 Task: Look for space in Jaciara, Brazil from 9th July, 2023 to 16th July, 2023 for 2 adults, 1 child in price range Rs.8000 to Rs.16000. Place can be entire place with 2 bedrooms having 2 beds and 1 bathroom. Property type can be house, flat, guest house. Booking option can be shelf check-in. Required host language is Spanish.
Action: Key pressed j<Key.caps_lock>aciara,<Key.space><Key.caps_lock>b<Key.caps_lock>razil<Key.enter>
Screenshot: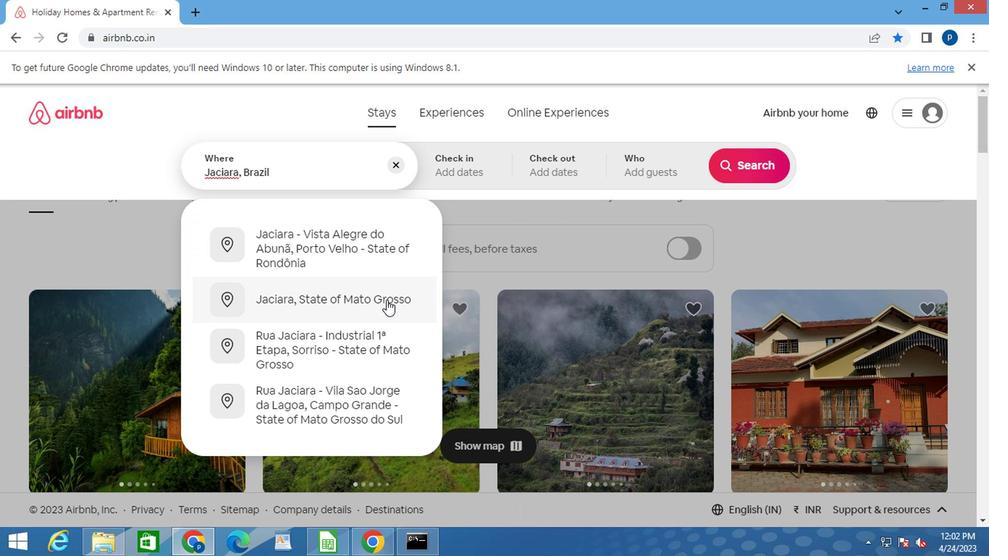 
Action: Mouse moved to (735, 277)
Screenshot: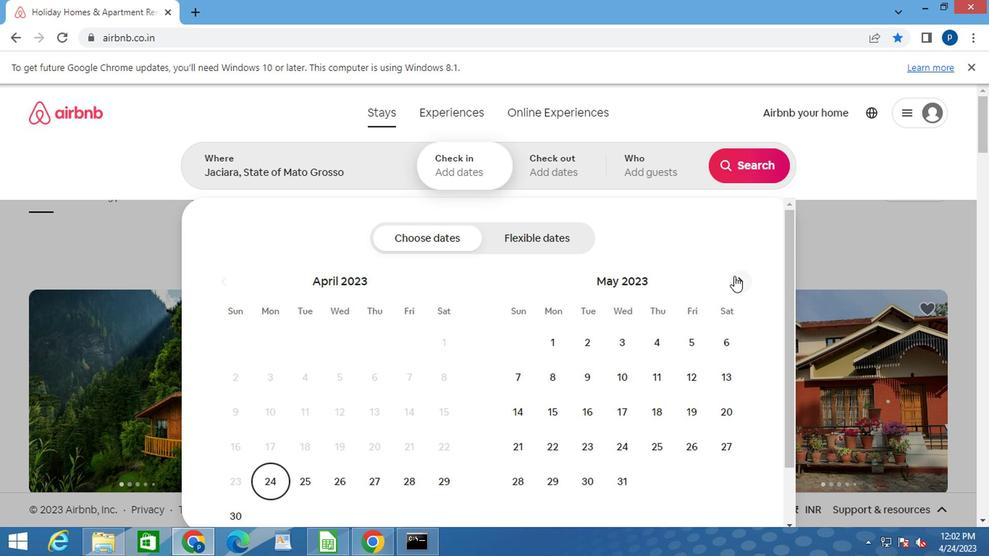 
Action: Mouse pressed left at (735, 277)
Screenshot: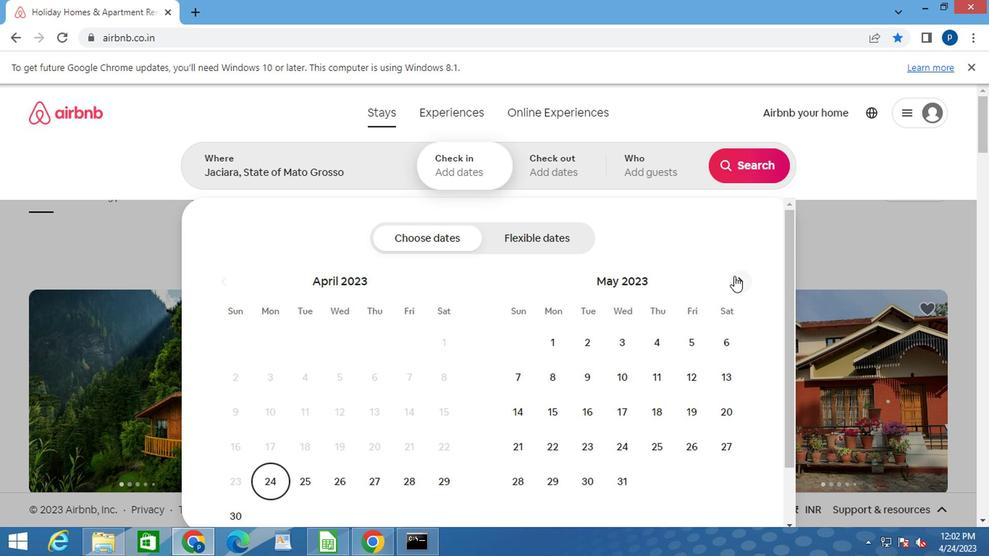 
Action: Mouse pressed left at (735, 277)
Screenshot: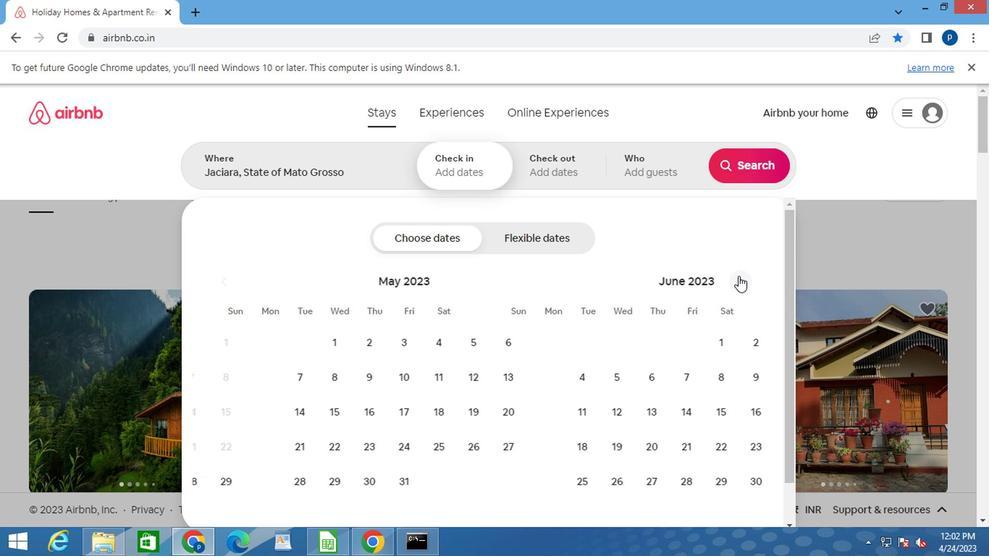 
Action: Mouse moved to (512, 411)
Screenshot: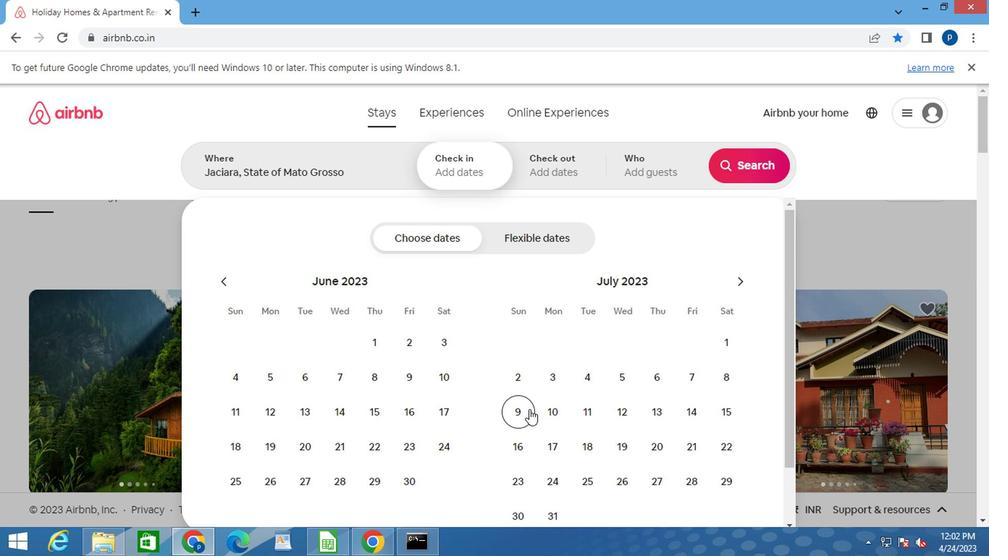 
Action: Mouse pressed left at (512, 411)
Screenshot: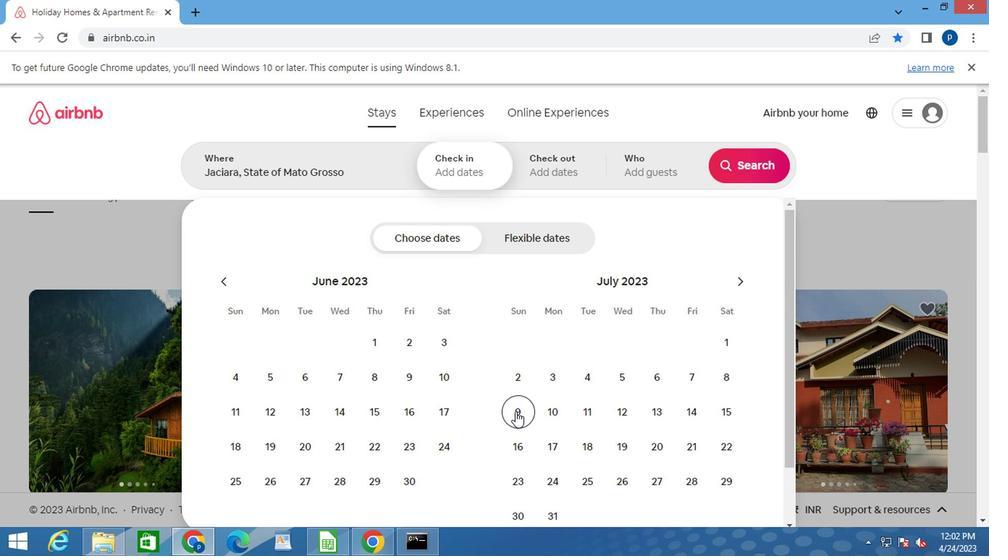 
Action: Mouse moved to (521, 446)
Screenshot: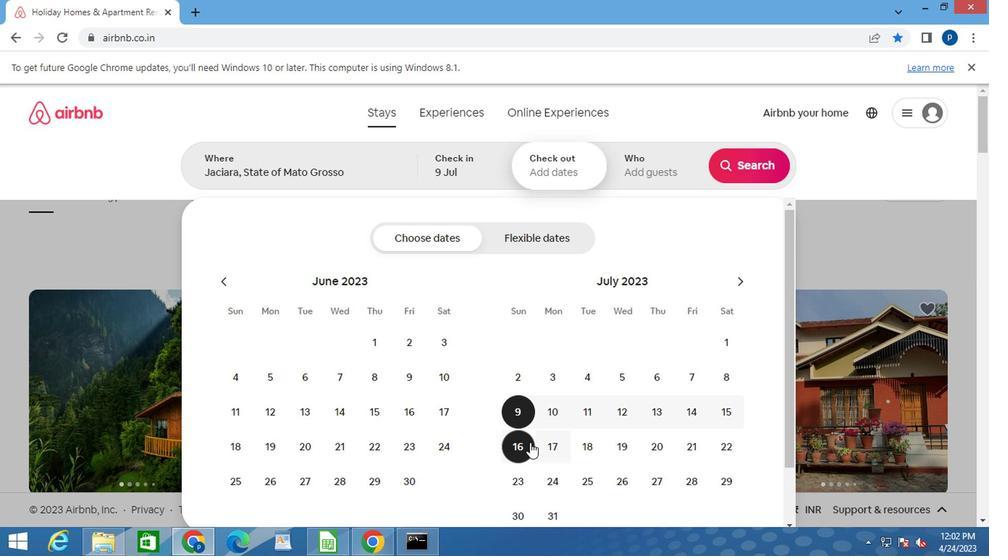 
Action: Mouse pressed left at (521, 446)
Screenshot: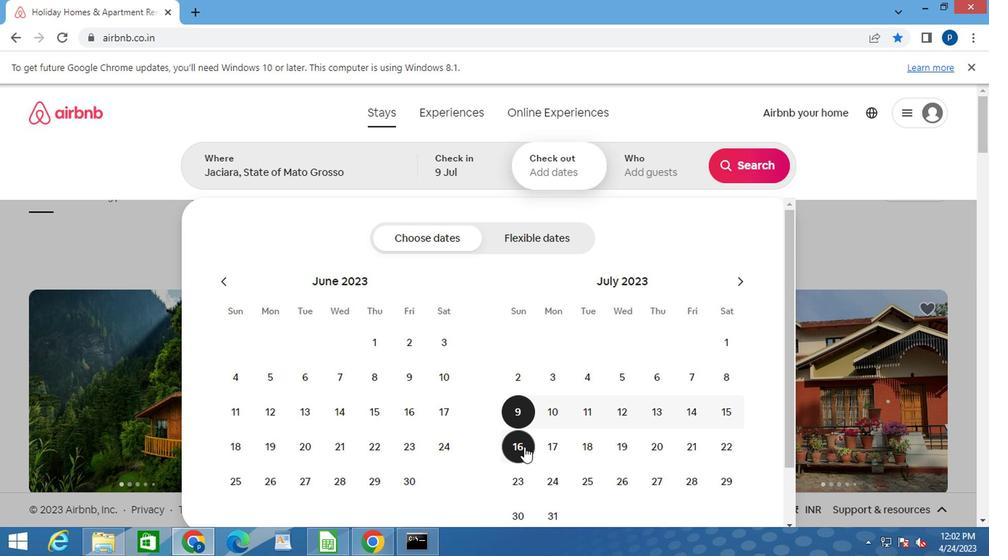 
Action: Mouse moved to (643, 168)
Screenshot: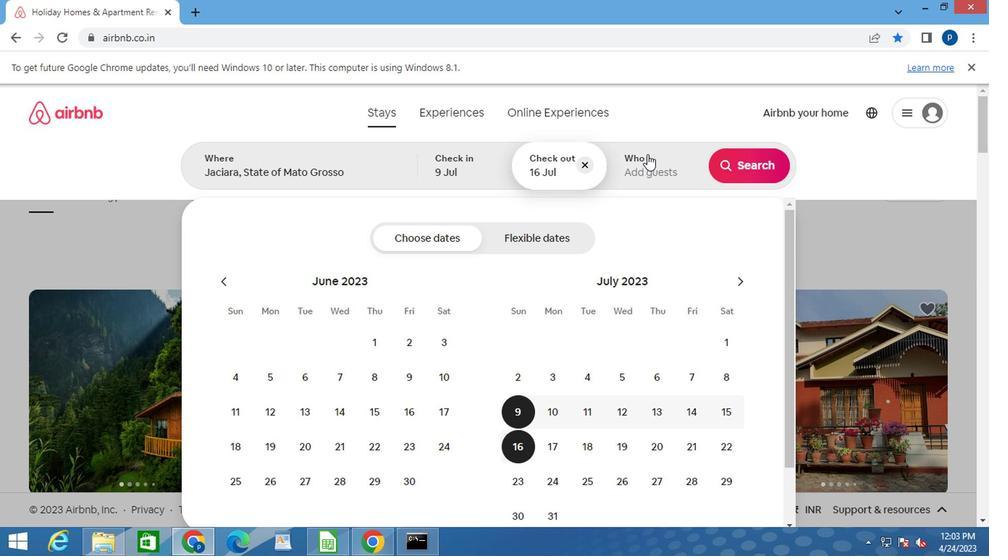 
Action: Mouse pressed left at (643, 168)
Screenshot: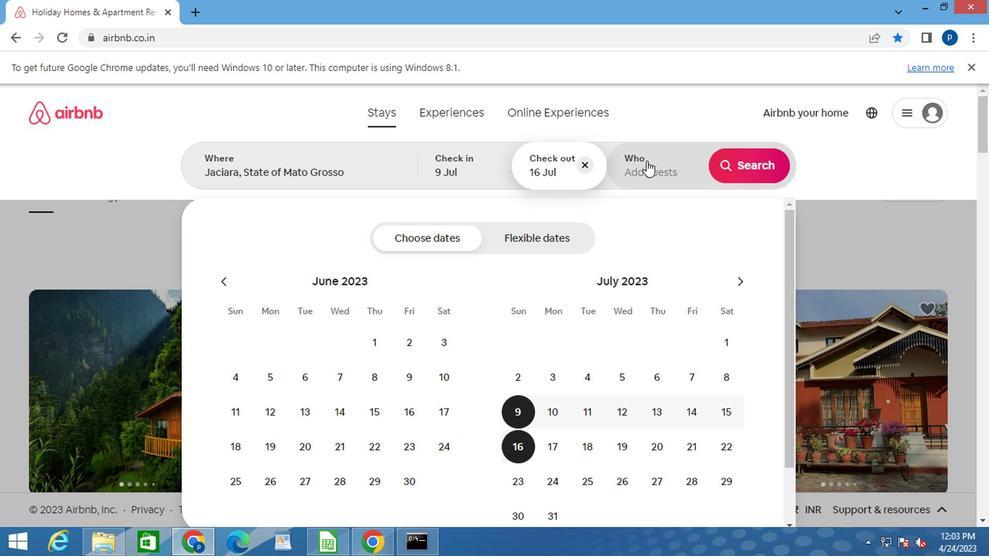
Action: Mouse moved to (753, 245)
Screenshot: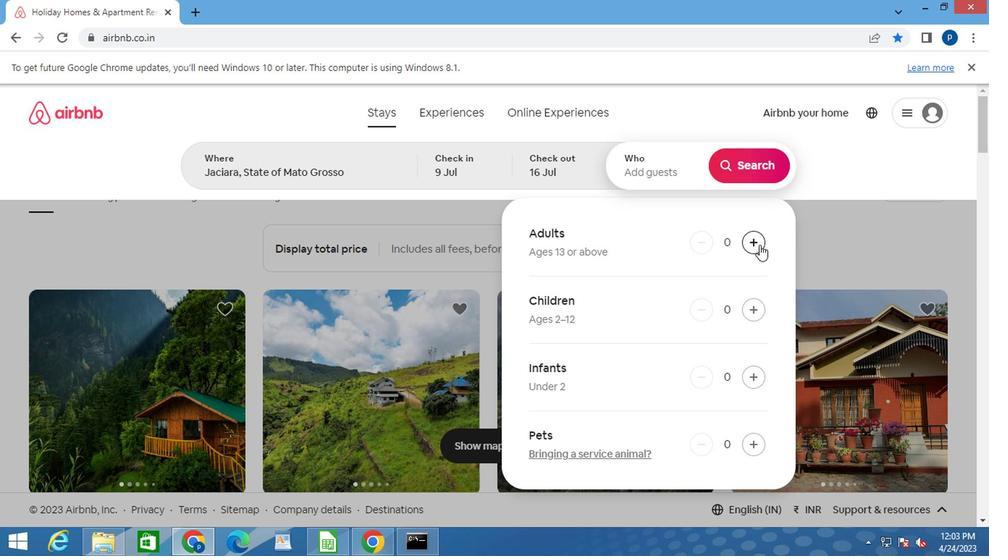 
Action: Mouse pressed left at (753, 245)
Screenshot: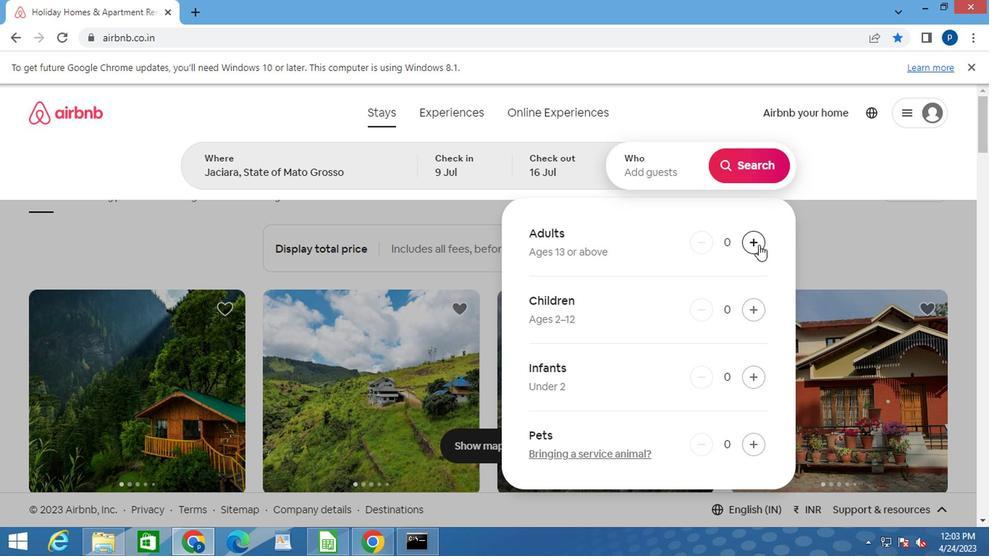
Action: Mouse pressed left at (753, 245)
Screenshot: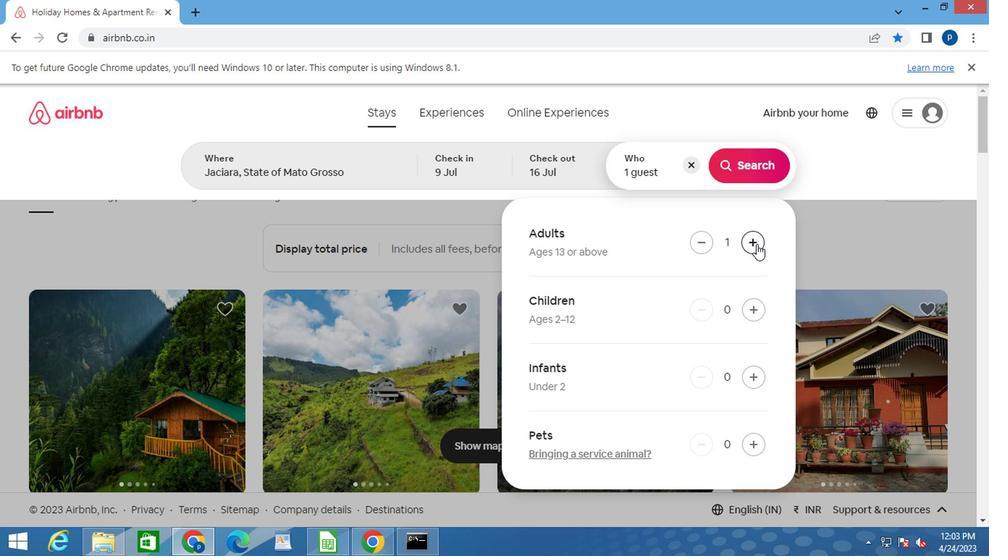 
Action: Mouse moved to (745, 308)
Screenshot: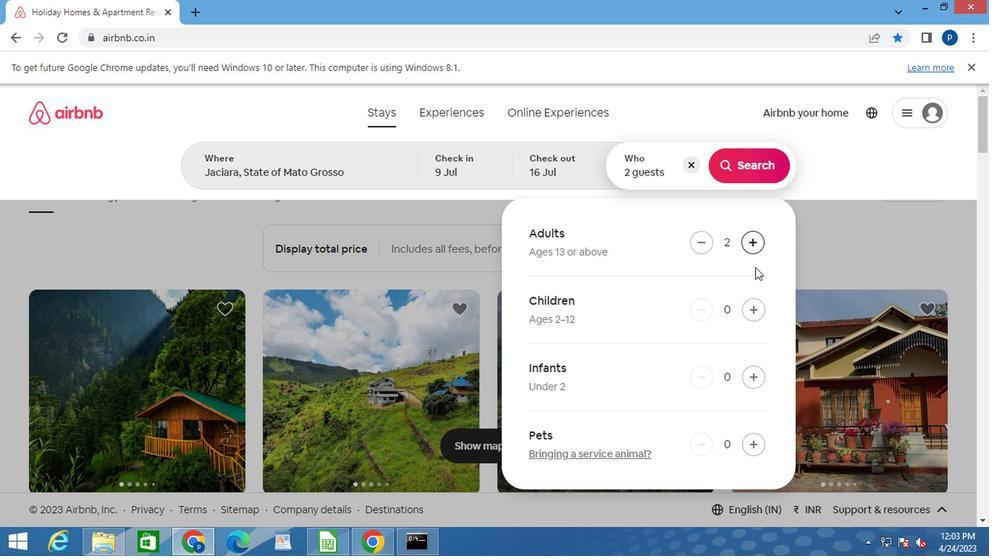
Action: Mouse pressed left at (745, 308)
Screenshot: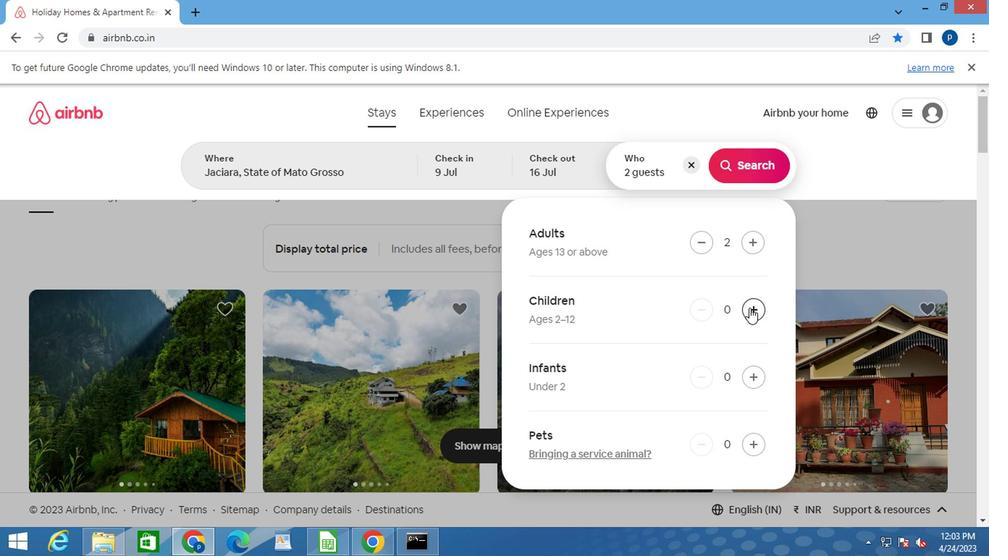 
Action: Mouse moved to (754, 164)
Screenshot: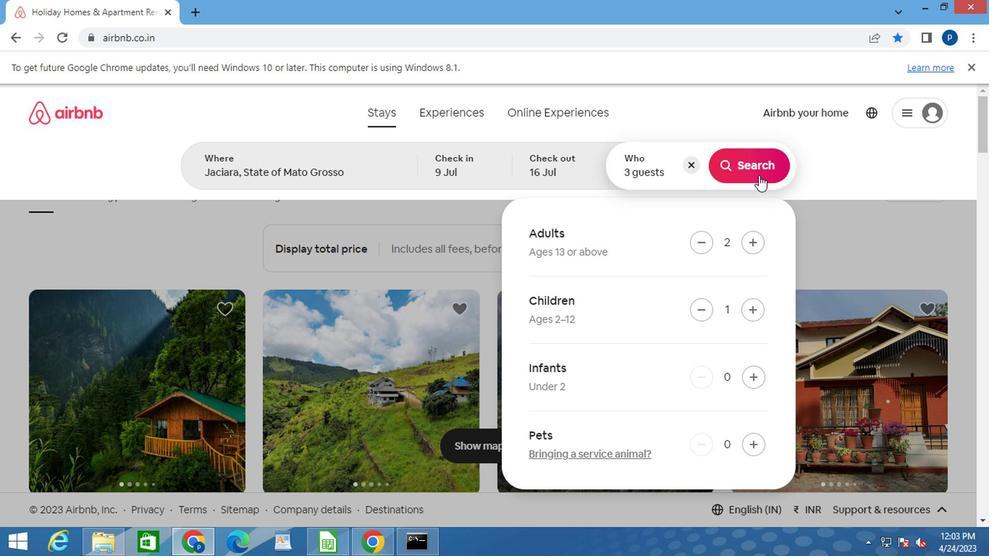 
Action: Mouse pressed left at (754, 164)
Screenshot: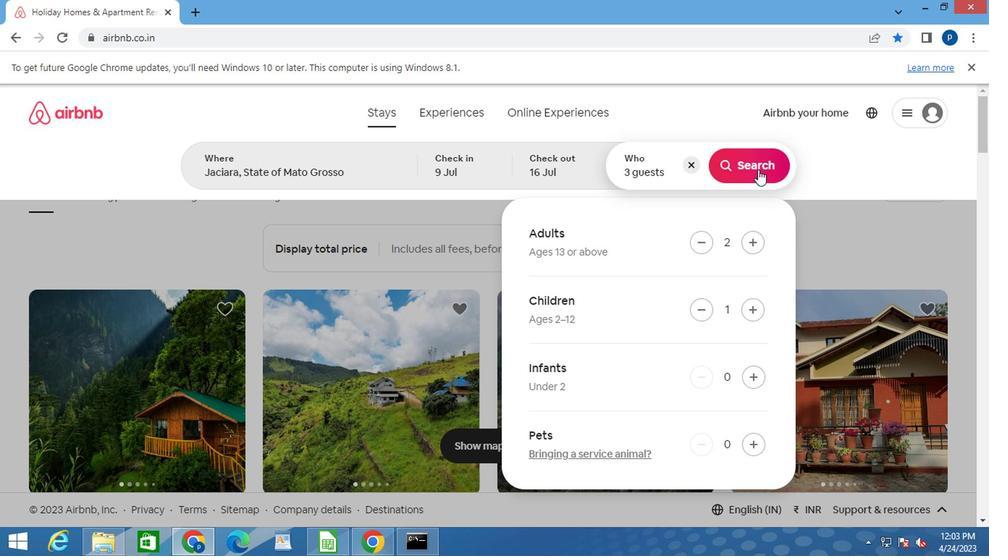 
Action: Mouse moved to (902, 178)
Screenshot: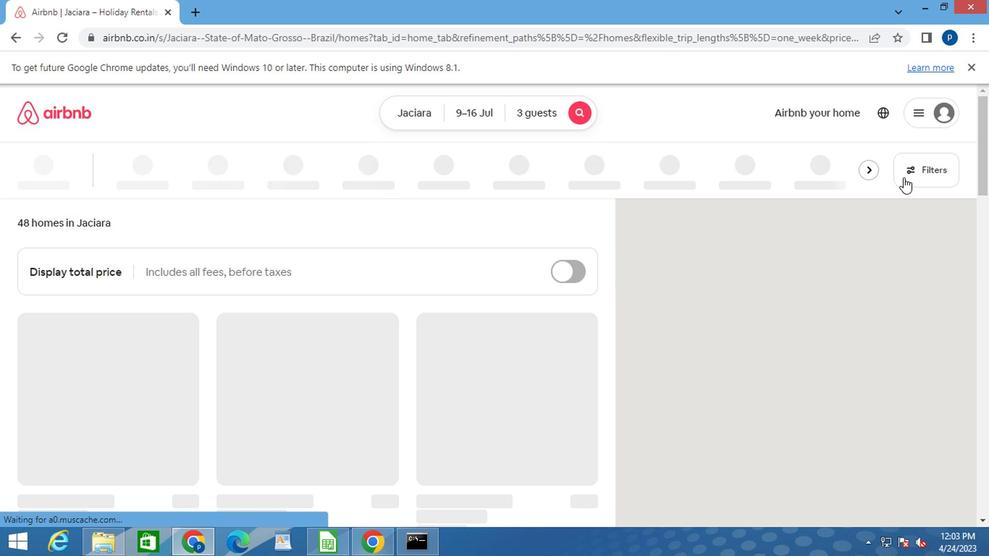 
Action: Mouse pressed left at (902, 178)
Screenshot: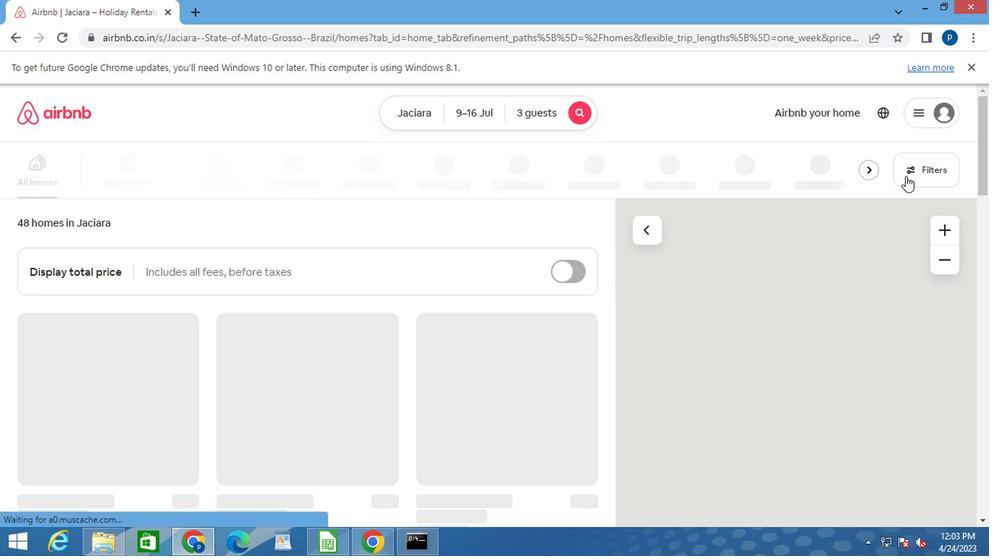 
Action: Mouse moved to (309, 360)
Screenshot: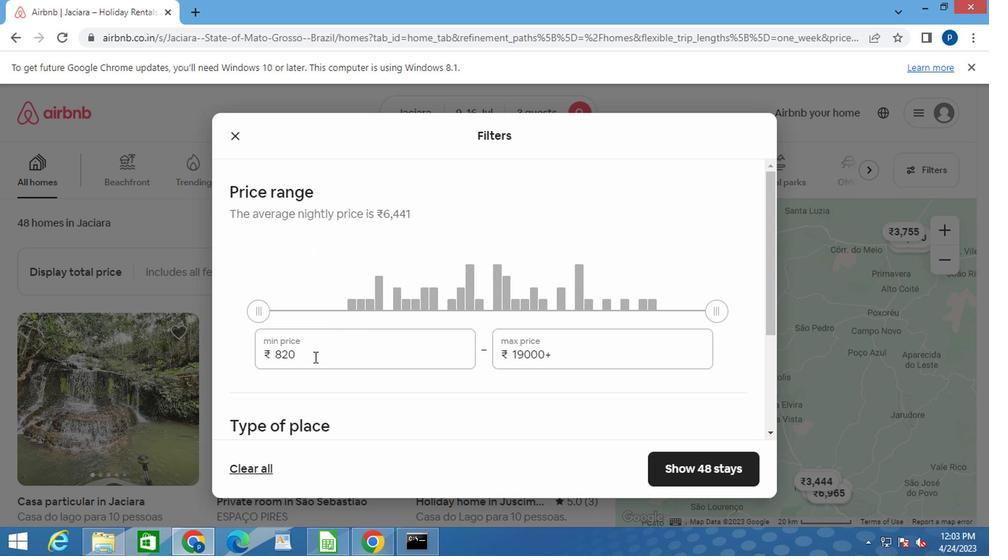 
Action: Mouse pressed left at (309, 360)
Screenshot: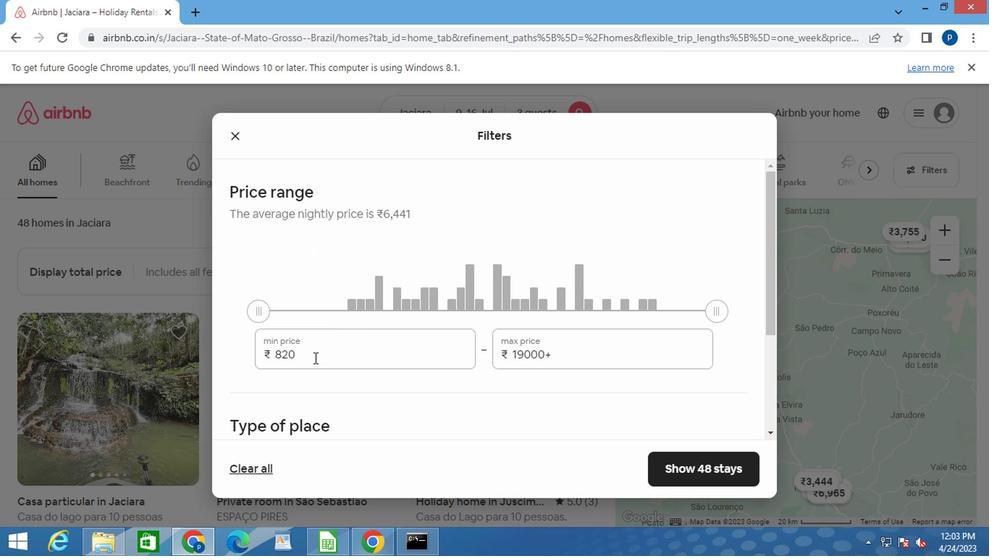 
Action: Mouse pressed left at (309, 360)
Screenshot: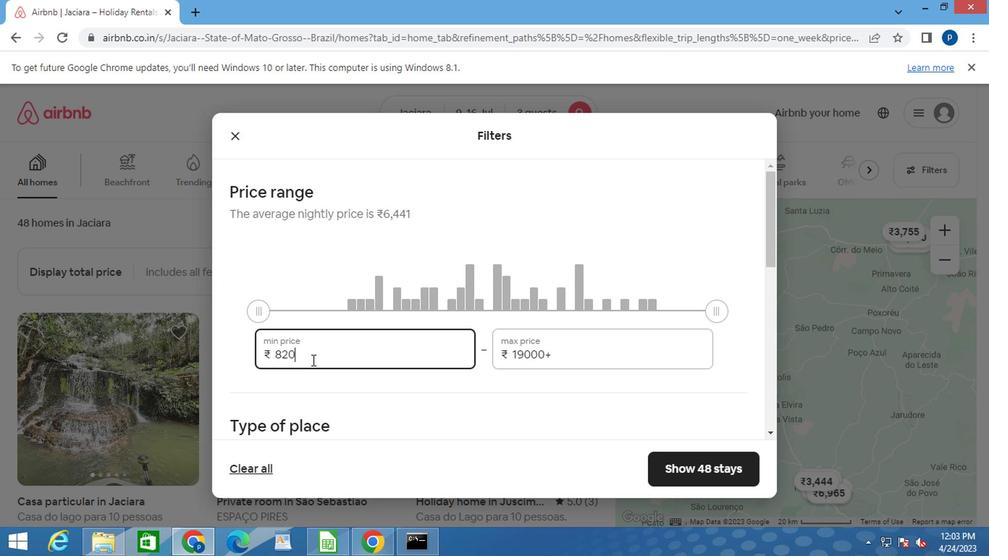 
Action: Key pressed 8000<Key.tab>16000
Screenshot: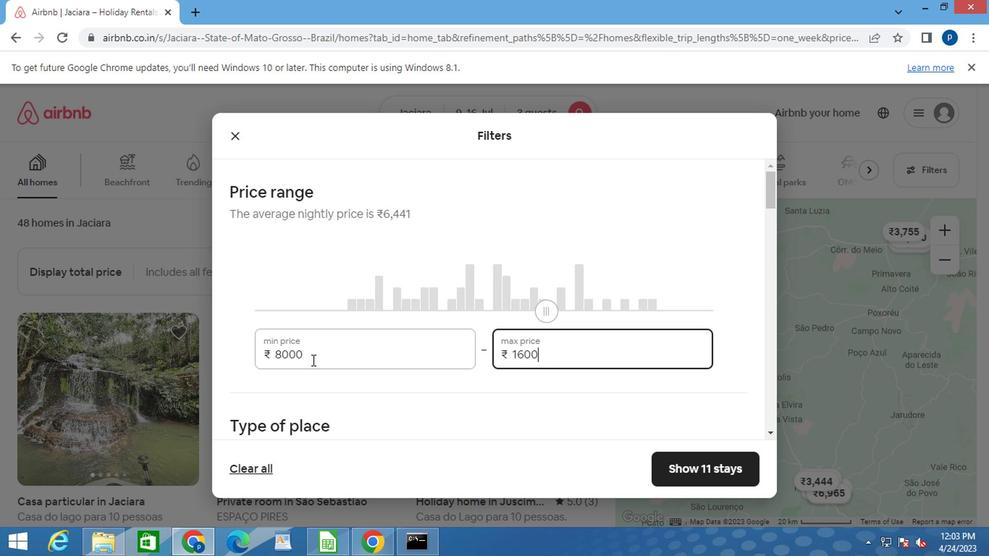 
Action: Mouse moved to (365, 404)
Screenshot: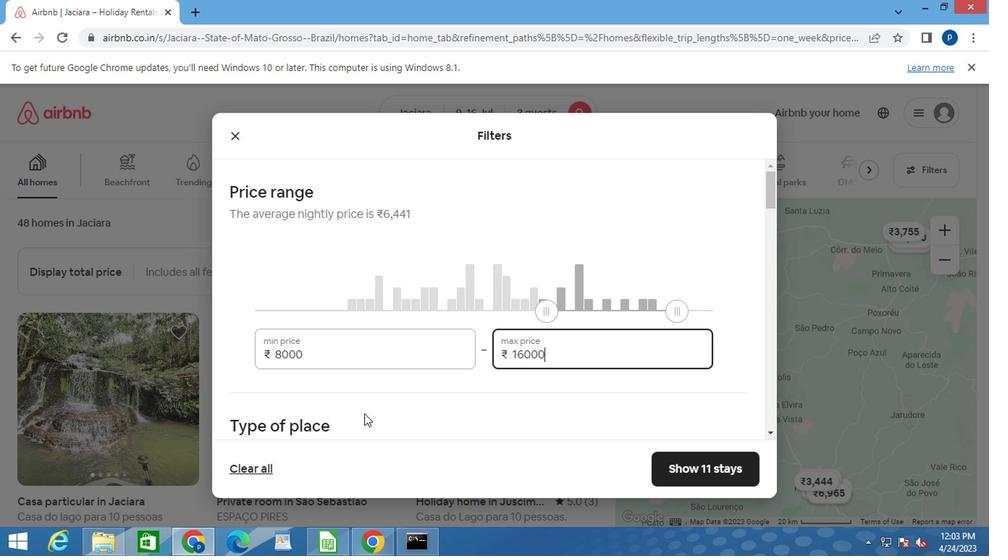 
Action: Mouse scrolled (365, 403) with delta (0, -1)
Screenshot: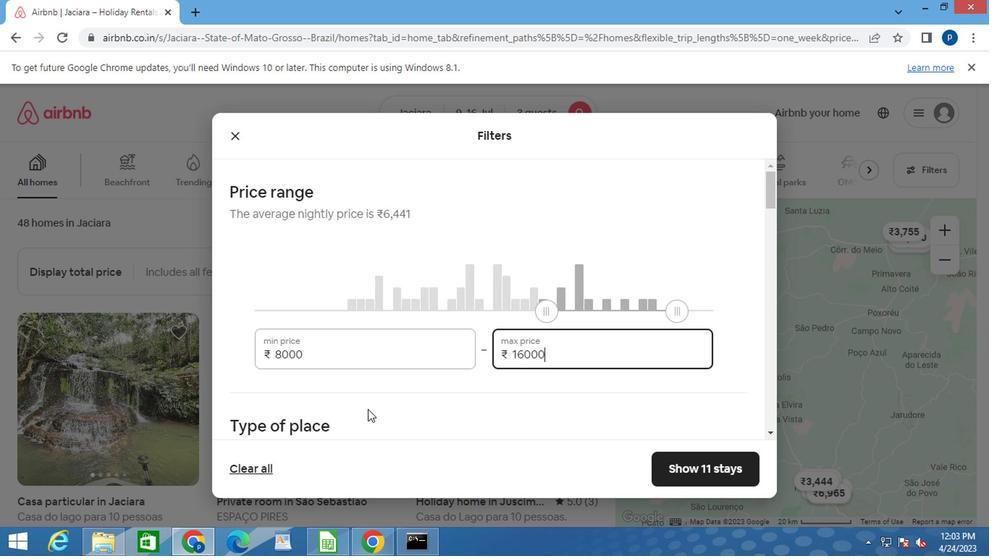 
Action: Mouse moved to (364, 402)
Screenshot: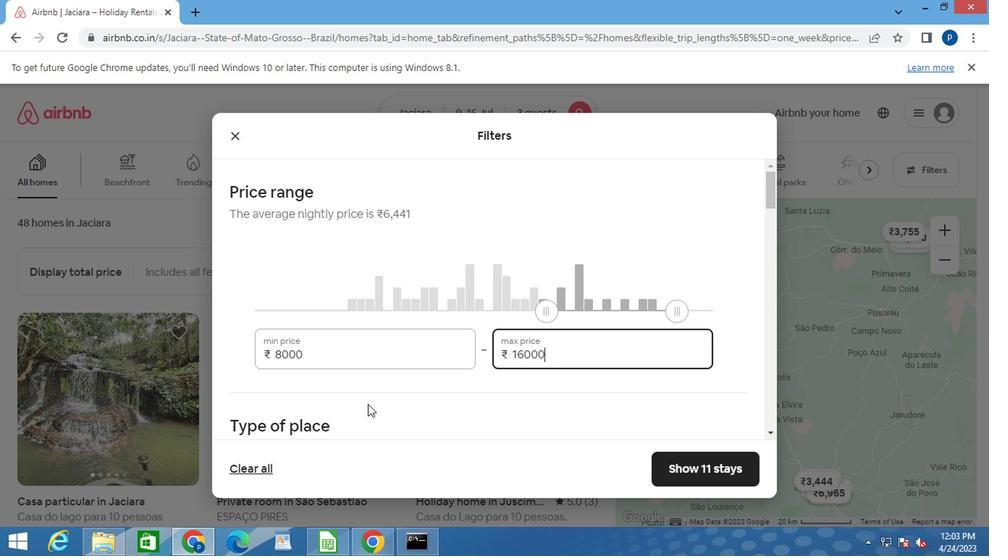 
Action: Mouse scrolled (364, 401) with delta (0, -1)
Screenshot: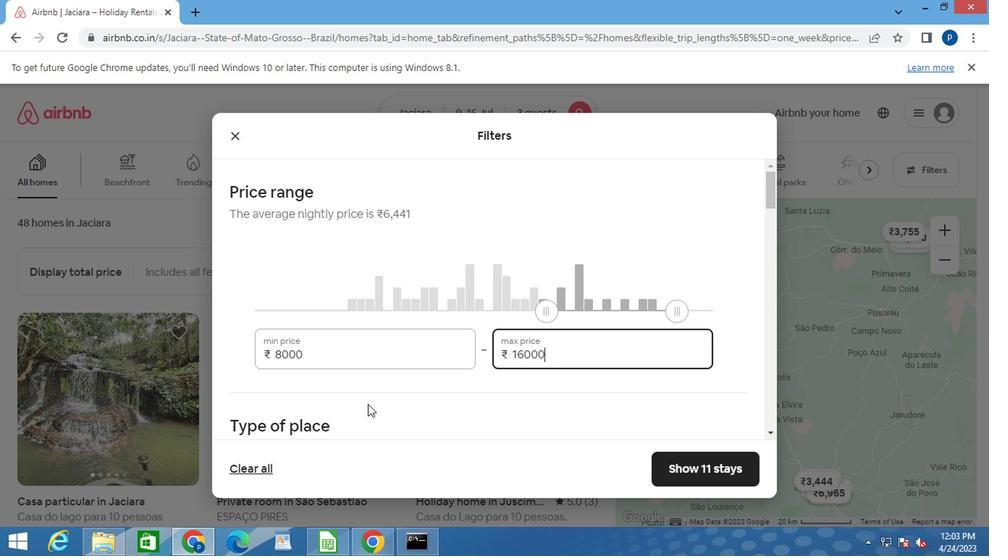 
Action: Mouse moved to (363, 401)
Screenshot: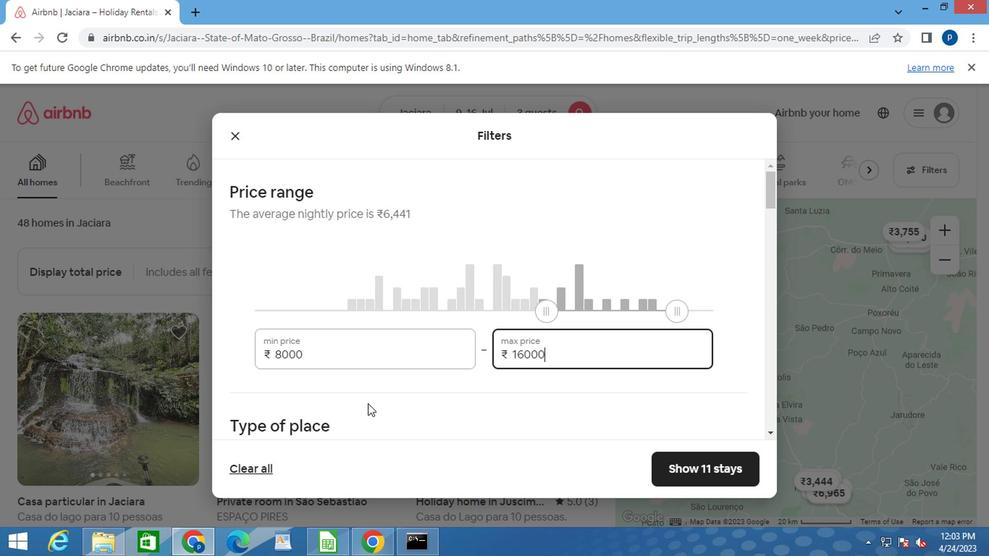 
Action: Mouse scrolled (363, 401) with delta (0, 0)
Screenshot: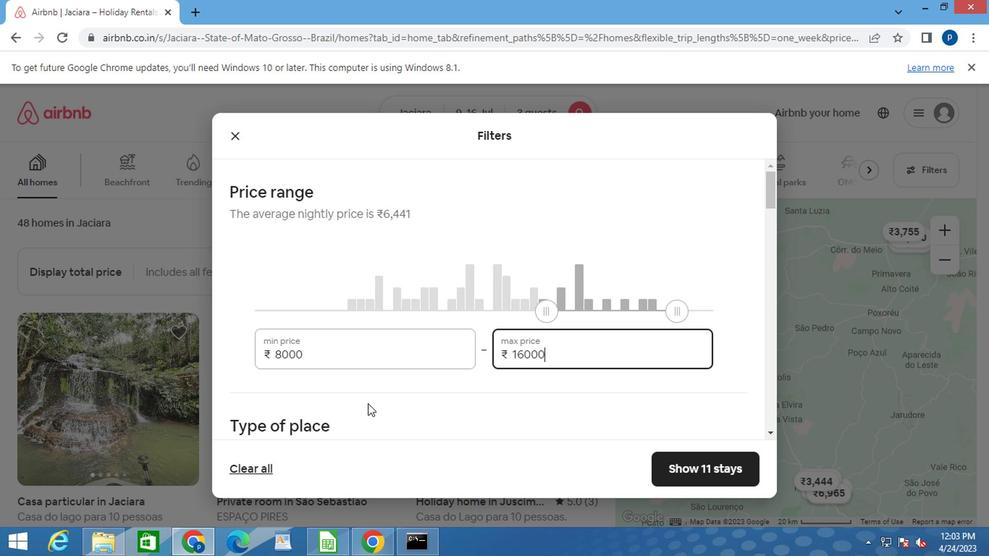 
Action: Mouse moved to (362, 401)
Screenshot: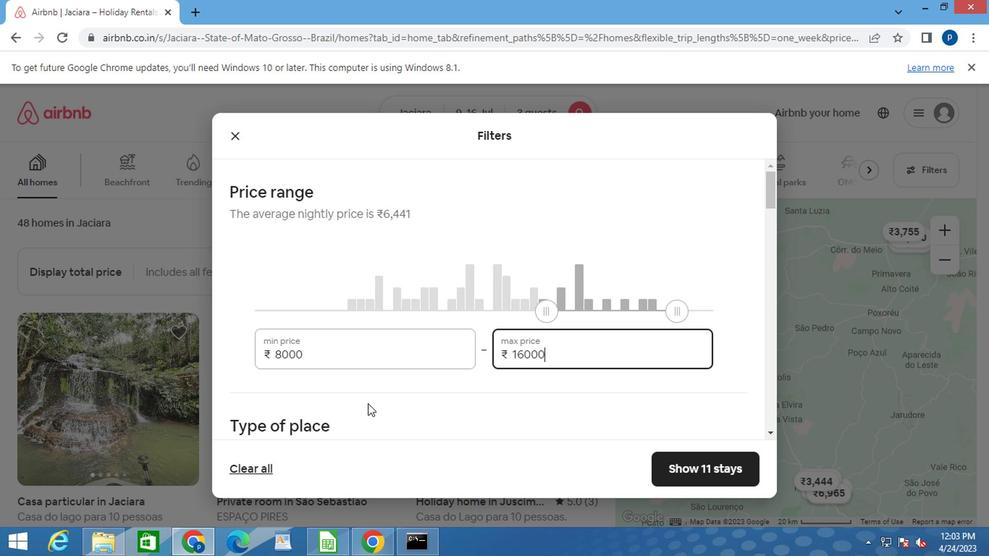 
Action: Mouse scrolled (362, 401) with delta (0, 0)
Screenshot: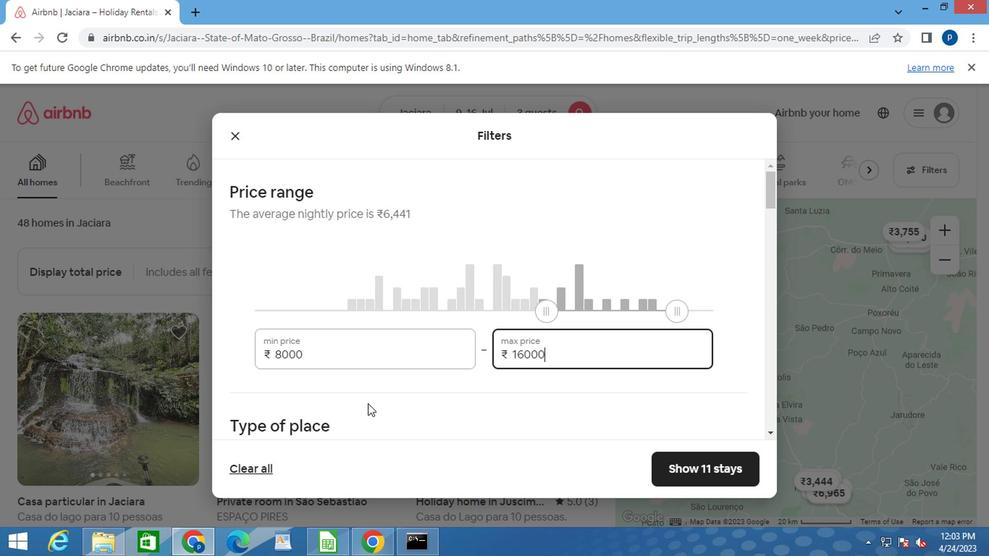 
Action: Mouse moved to (230, 191)
Screenshot: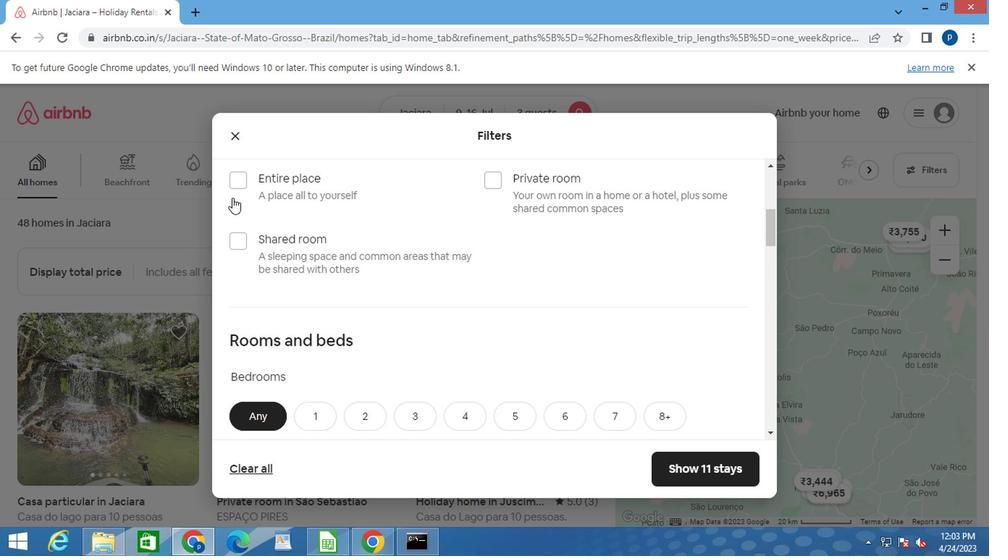
Action: Mouse pressed left at (230, 191)
Screenshot: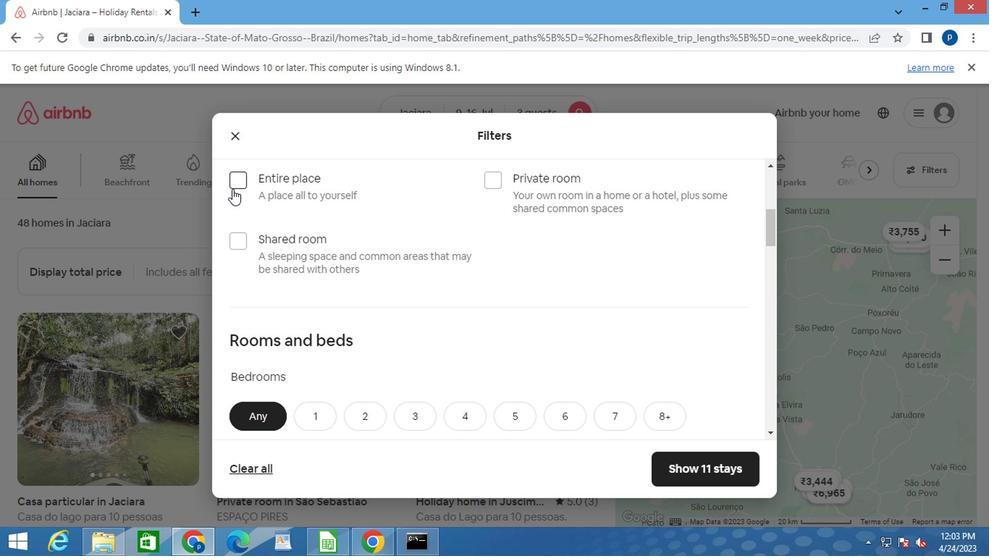 
Action: Mouse moved to (370, 381)
Screenshot: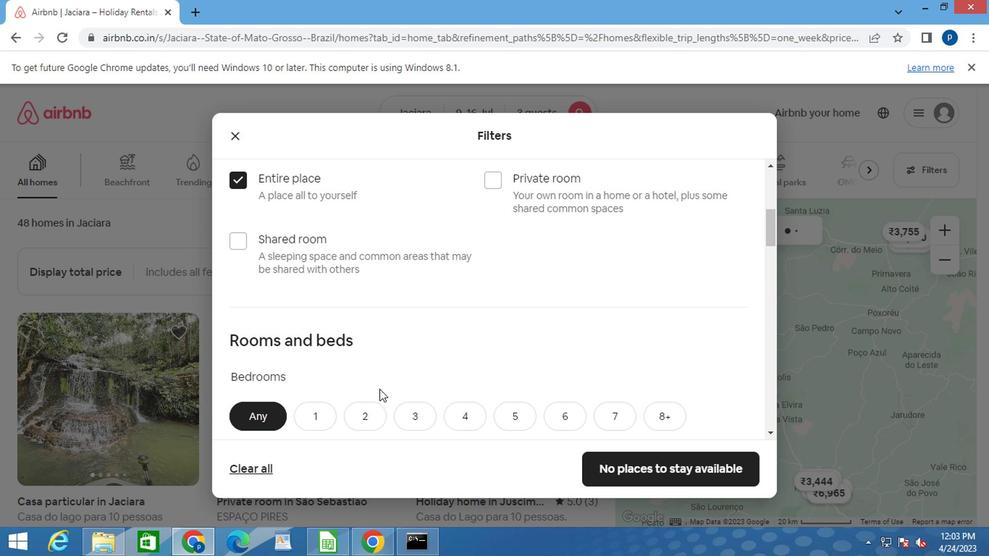 
Action: Mouse scrolled (370, 380) with delta (0, 0)
Screenshot: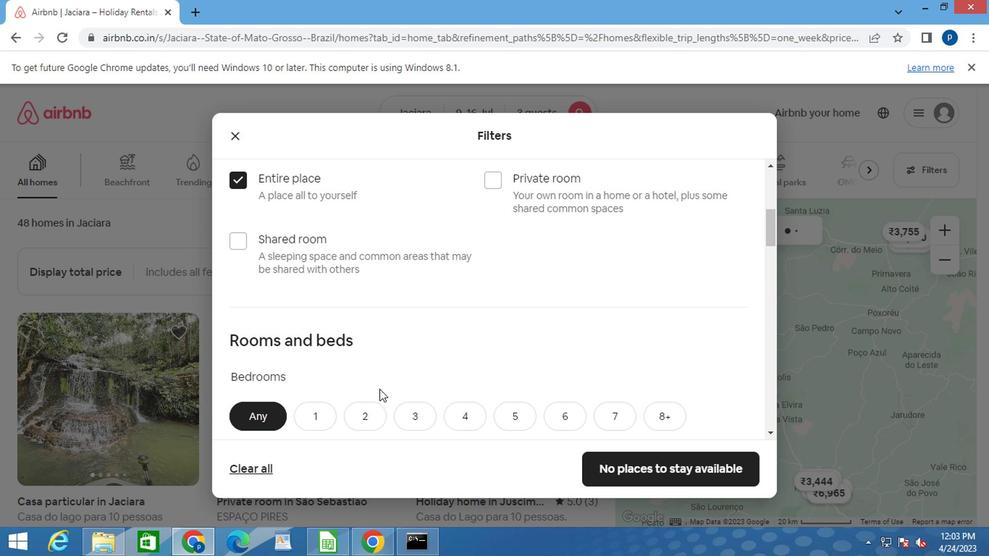 
Action: Mouse moved to (361, 341)
Screenshot: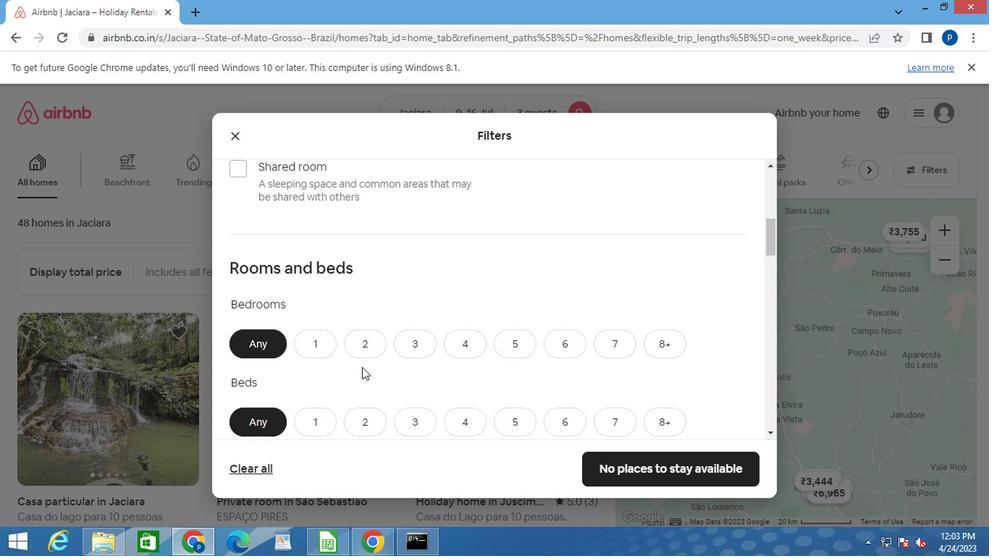 
Action: Mouse pressed left at (361, 341)
Screenshot: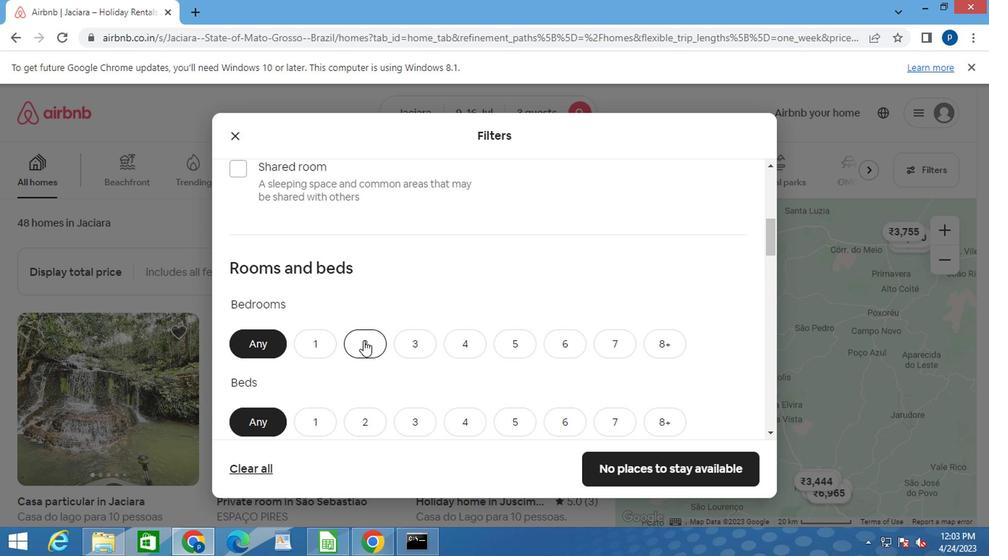 
Action: Mouse scrolled (361, 340) with delta (0, 0)
Screenshot: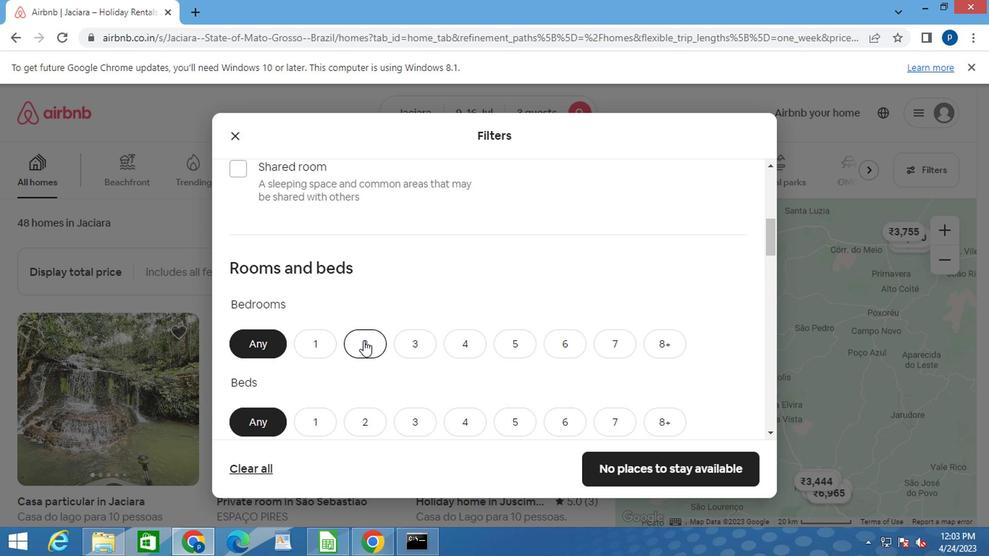 
Action: Mouse moved to (361, 337)
Screenshot: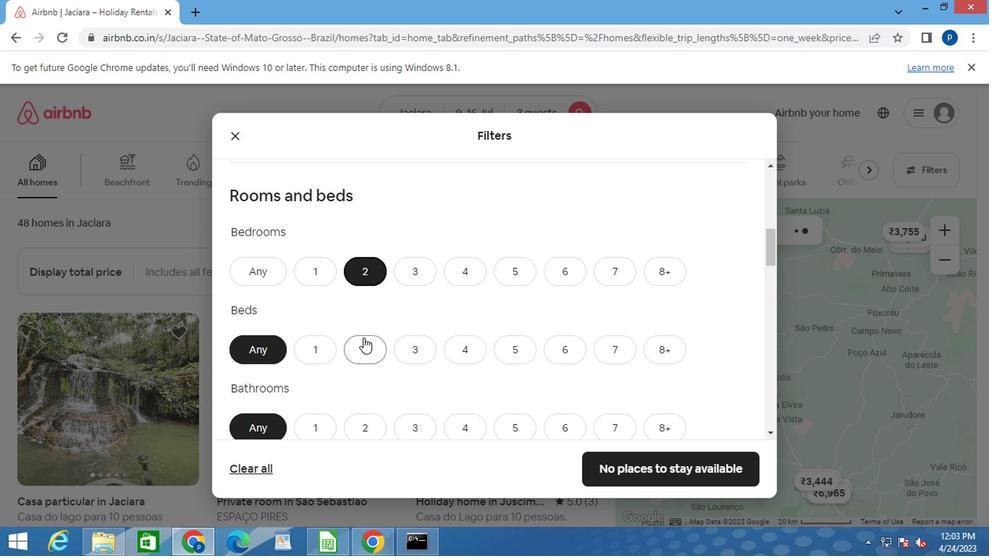 
Action: Mouse pressed left at (361, 337)
Screenshot: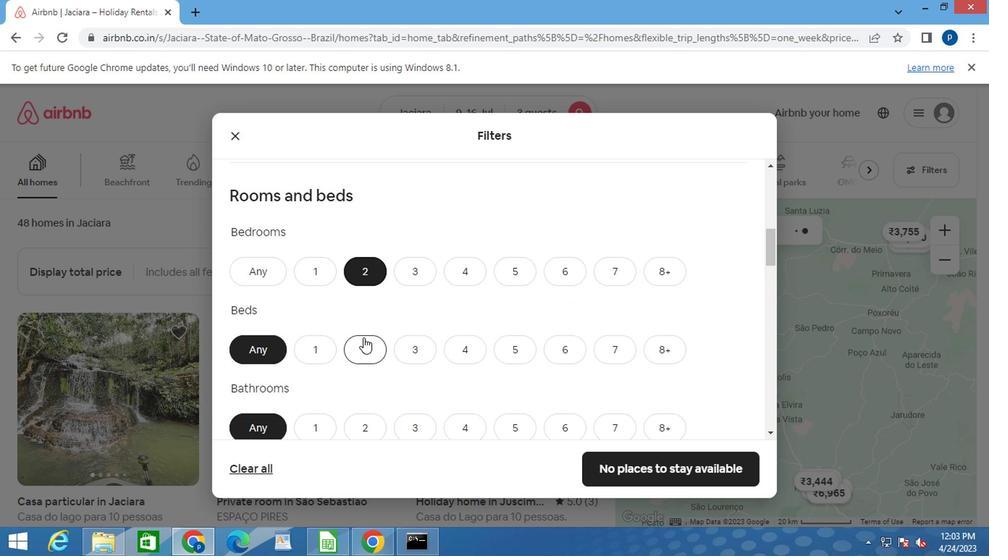 
Action: Mouse scrolled (361, 336) with delta (0, -1)
Screenshot: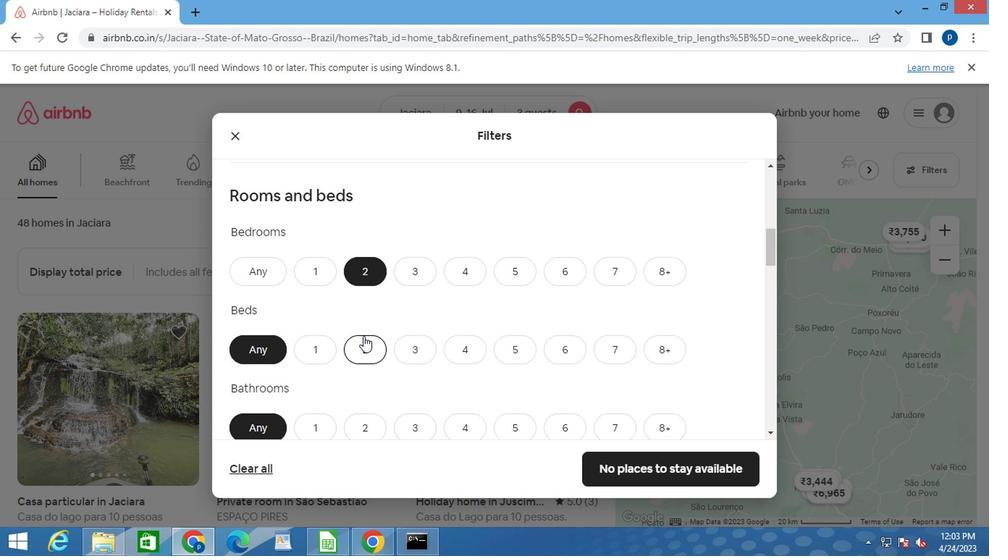
Action: Mouse moved to (312, 342)
Screenshot: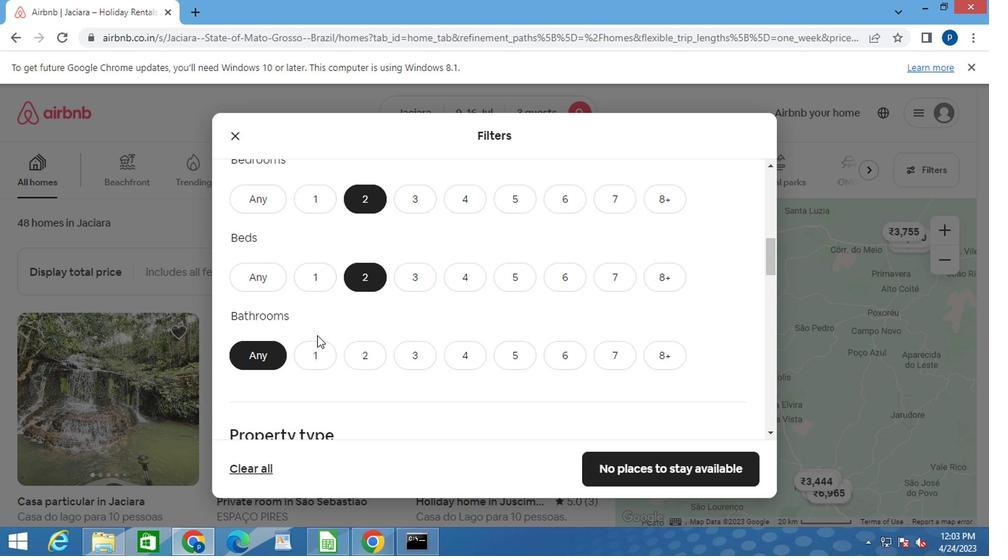 
Action: Mouse pressed left at (312, 342)
Screenshot: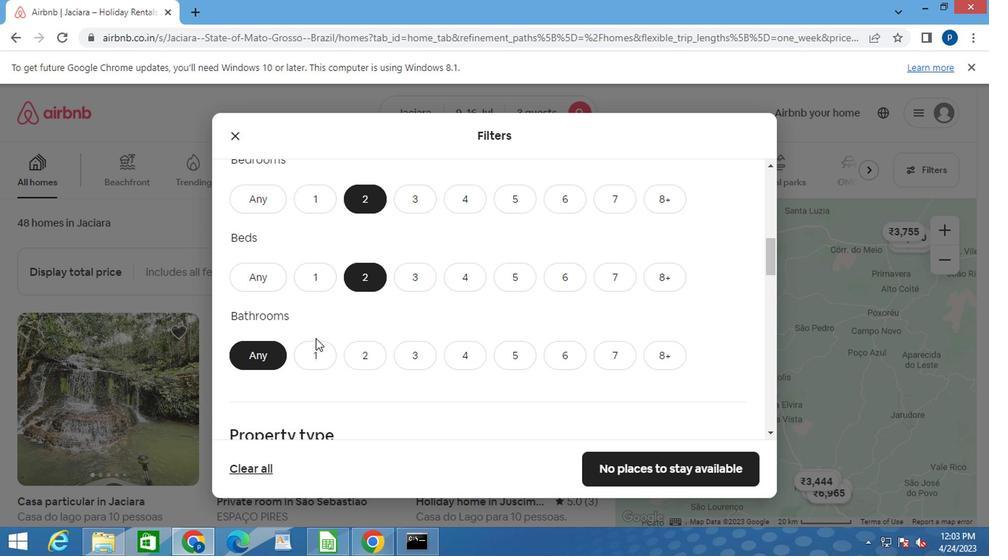 
Action: Mouse moved to (312, 342)
Screenshot: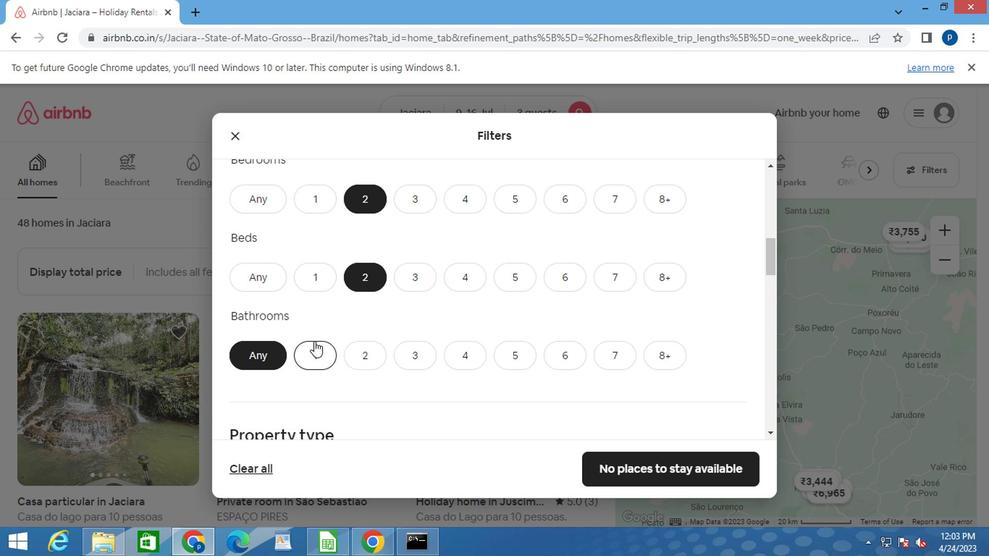 
Action: Mouse scrolled (312, 341) with delta (0, -1)
Screenshot: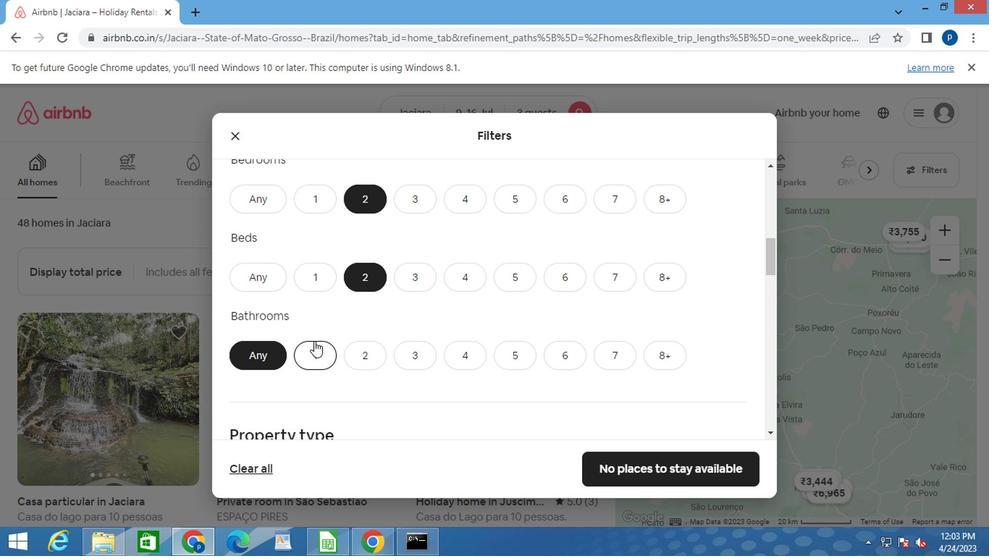 
Action: Mouse moved to (312, 343)
Screenshot: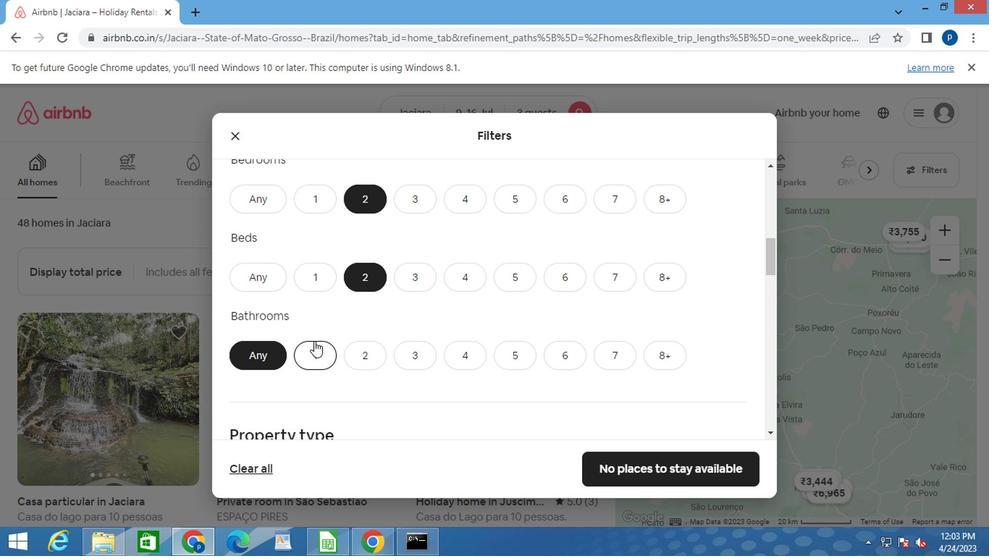 
Action: Mouse scrolled (312, 342) with delta (0, 0)
Screenshot: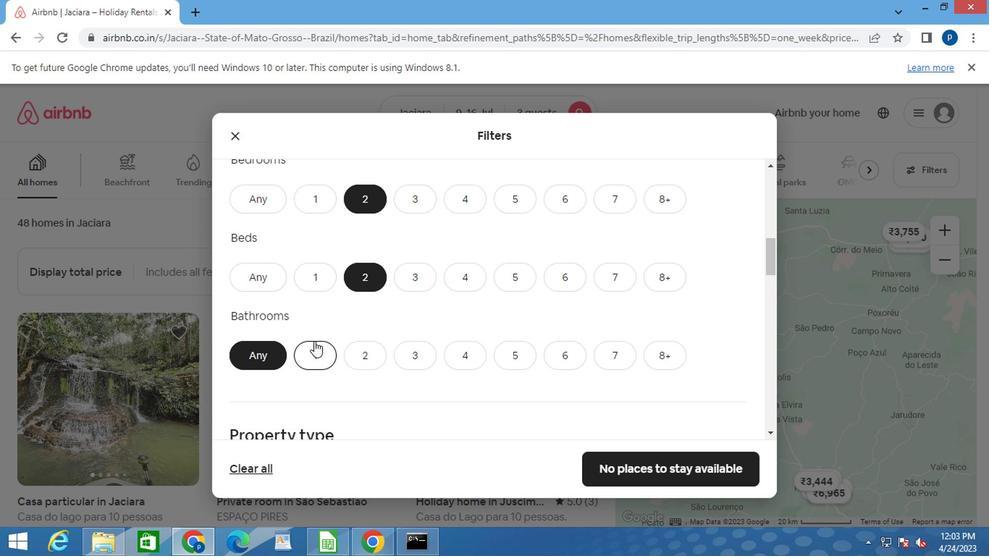 
Action: Mouse moved to (311, 343)
Screenshot: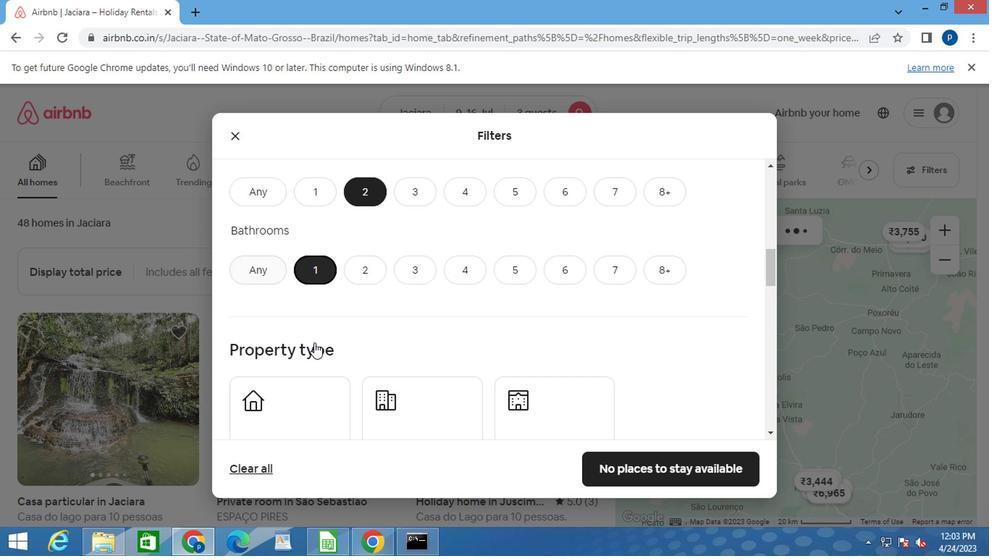 
Action: Mouse scrolled (311, 342) with delta (0, 0)
Screenshot: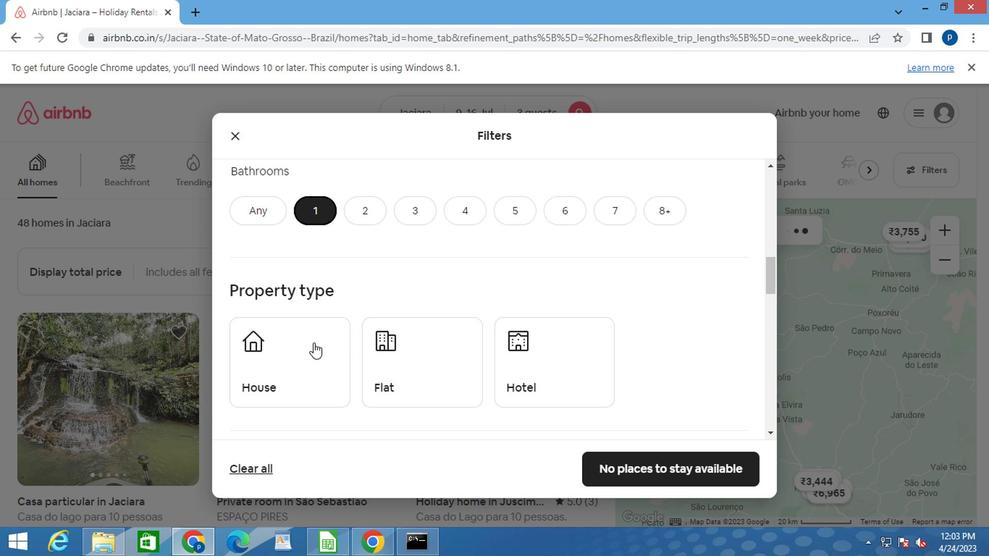 
Action: Mouse moved to (294, 294)
Screenshot: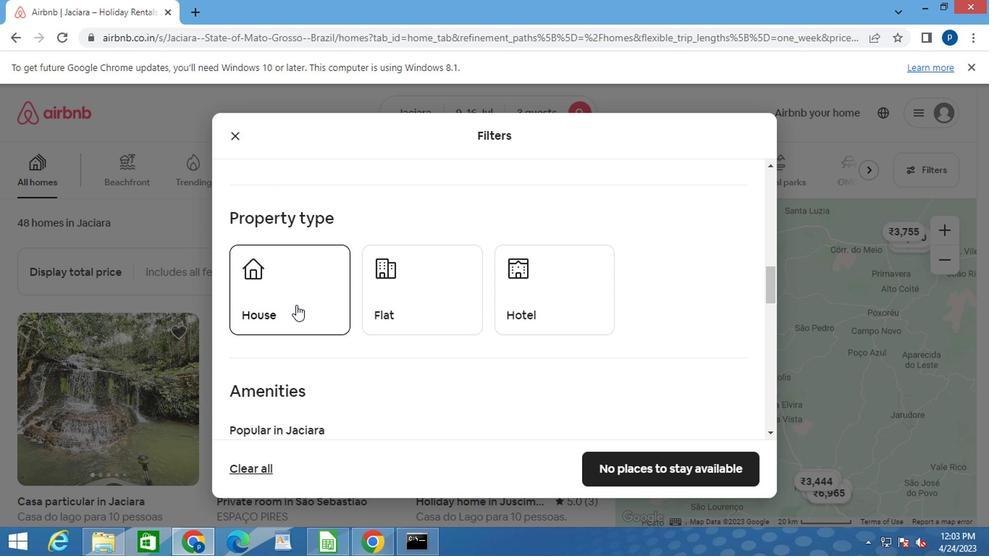 
Action: Mouse pressed left at (294, 294)
Screenshot: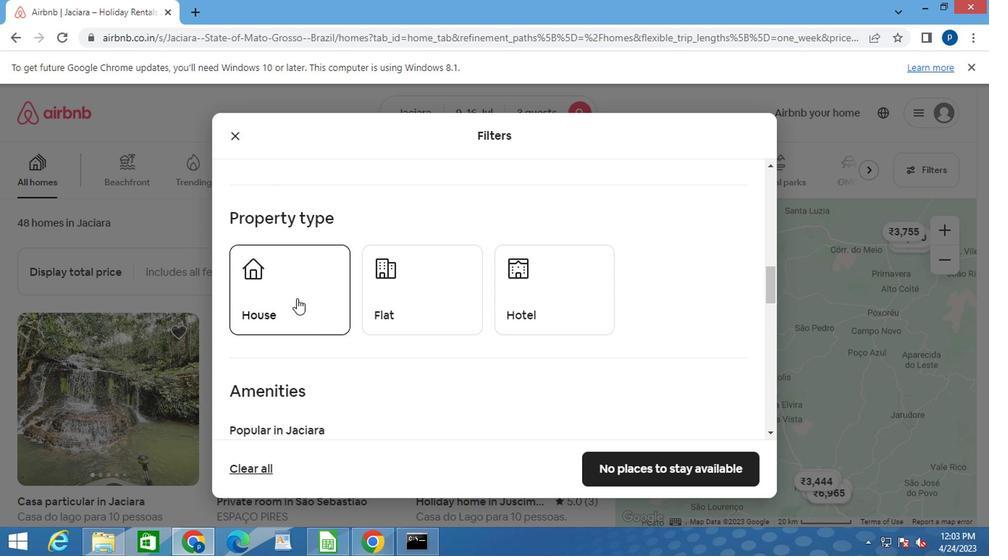 
Action: Mouse moved to (401, 295)
Screenshot: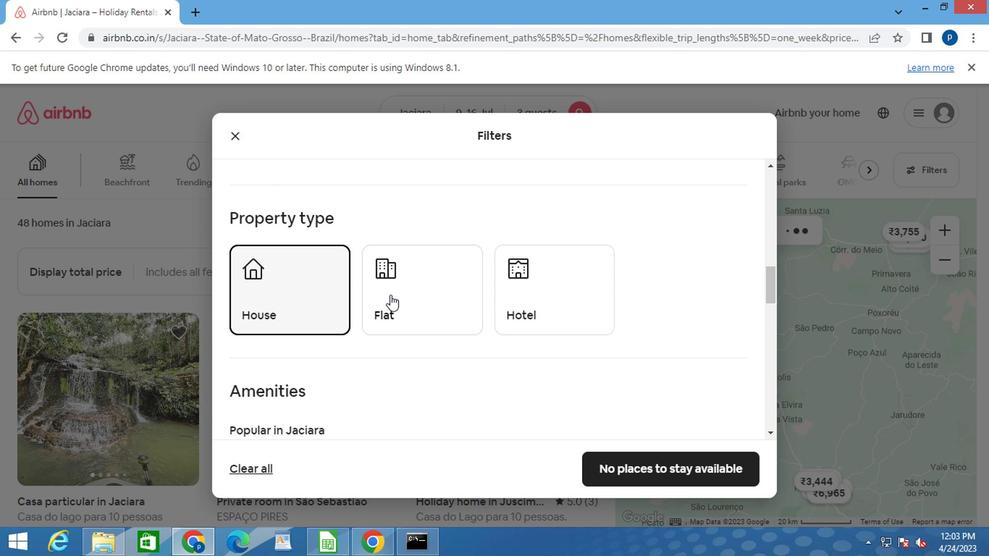 
Action: Mouse pressed left at (401, 295)
Screenshot: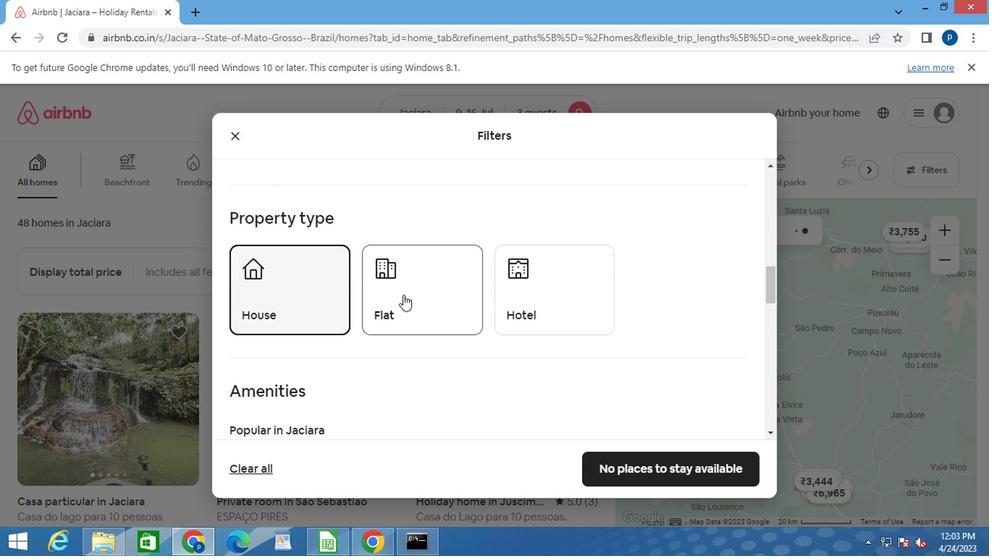 
Action: Mouse moved to (421, 311)
Screenshot: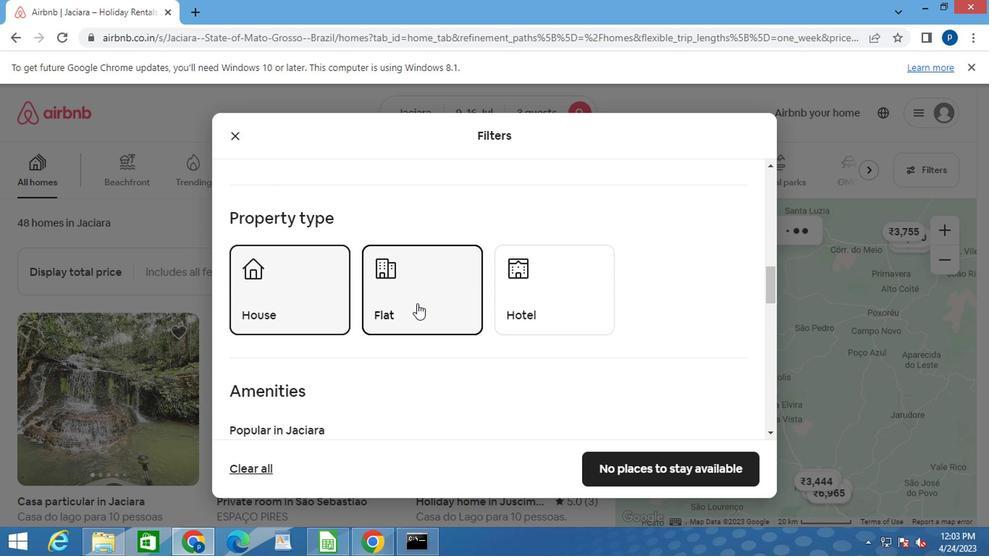 
Action: Mouse scrolled (421, 310) with delta (0, -1)
Screenshot: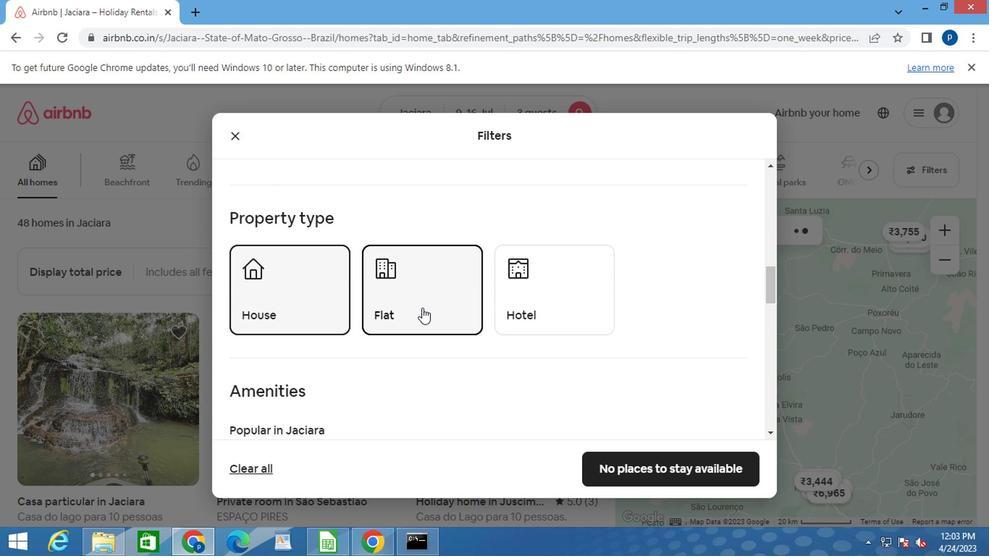 
Action: Mouse moved to (421, 312)
Screenshot: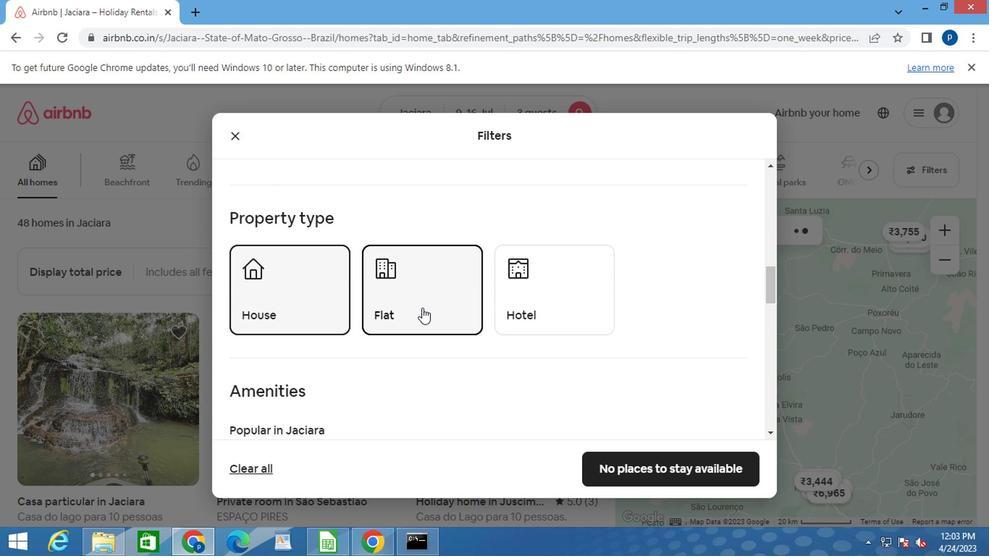 
Action: Mouse scrolled (421, 311) with delta (0, 0)
Screenshot: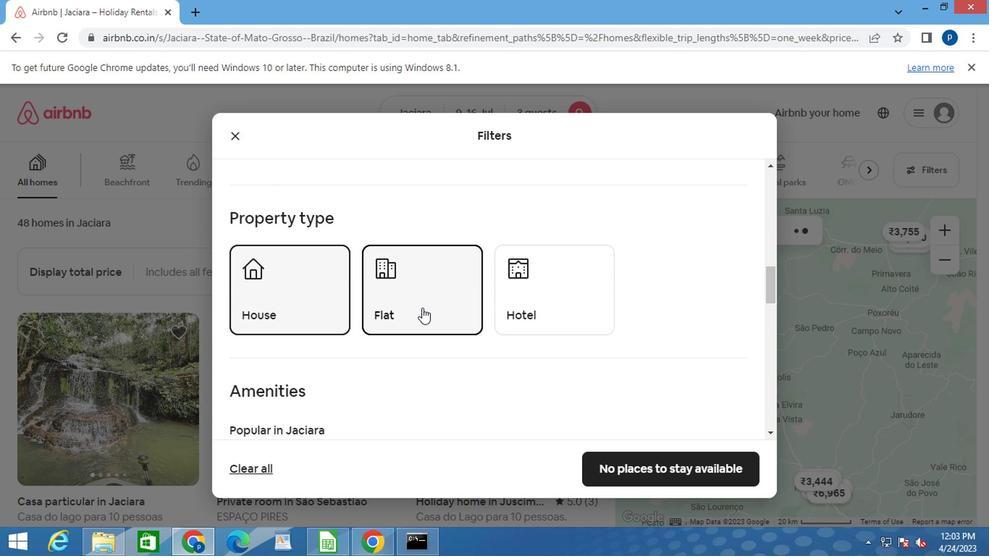 
Action: Mouse moved to (375, 341)
Screenshot: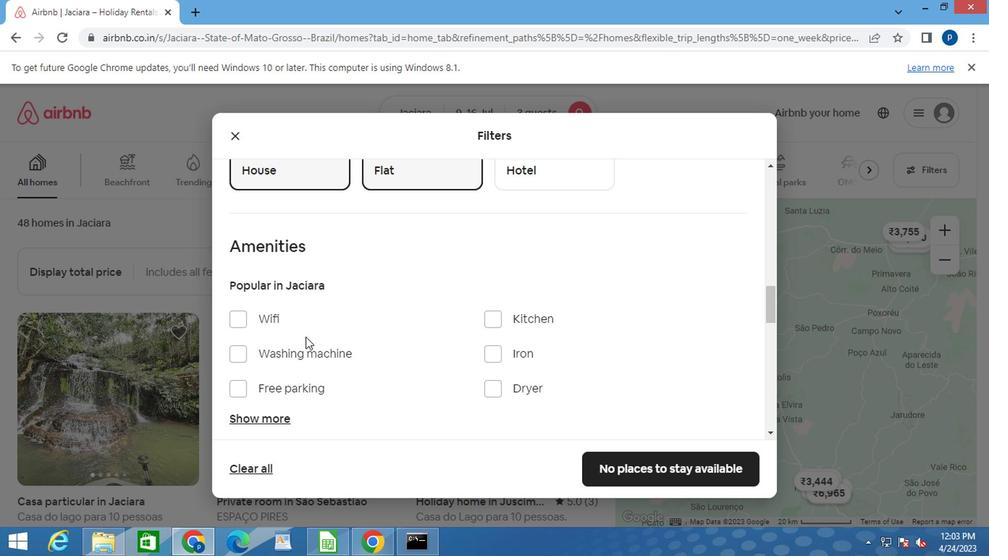 
Action: Mouse scrolled (340, 340) with delta (0, 0)
Screenshot: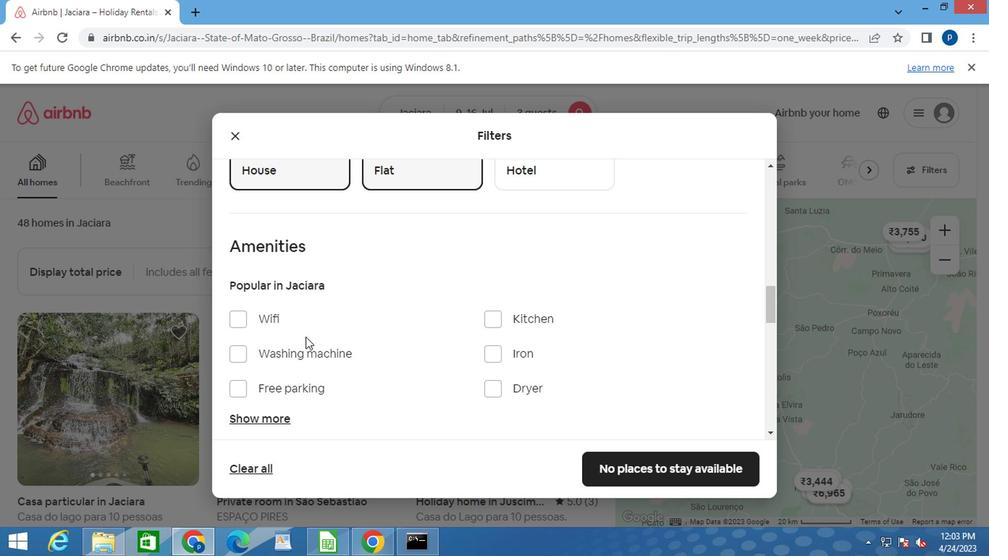 
Action: Mouse moved to (445, 336)
Screenshot: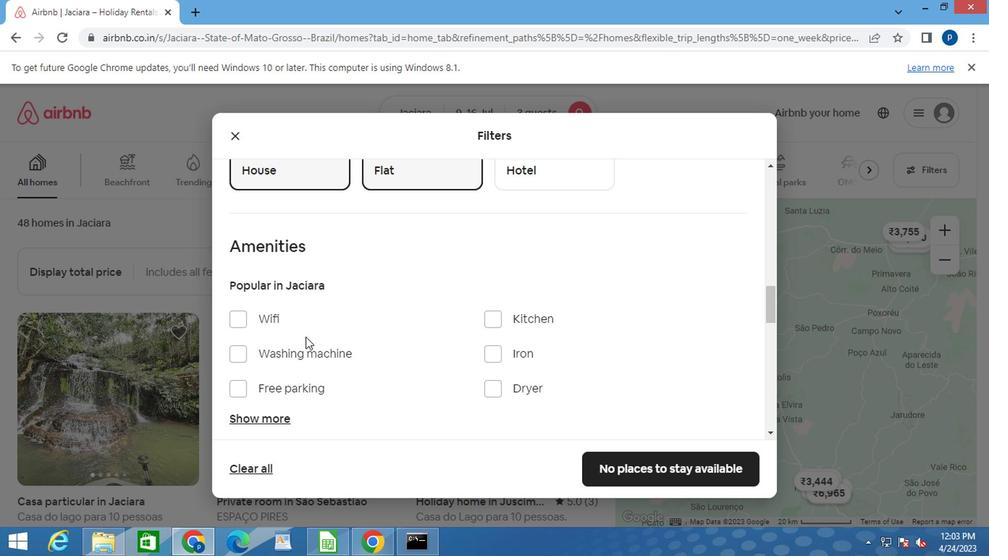 
Action: Mouse scrolled (343, 340) with delta (0, 0)
Screenshot: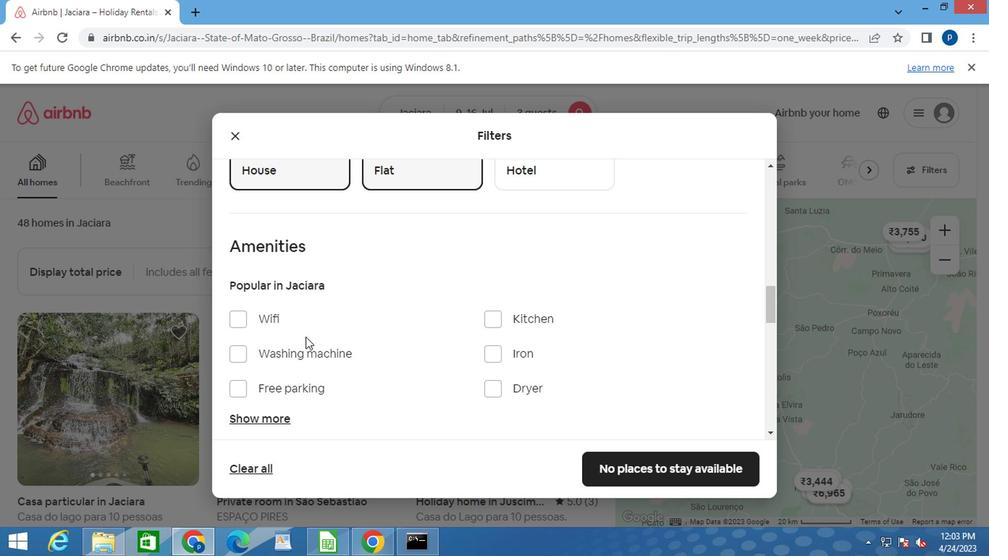 
Action: Mouse moved to (507, 323)
Screenshot: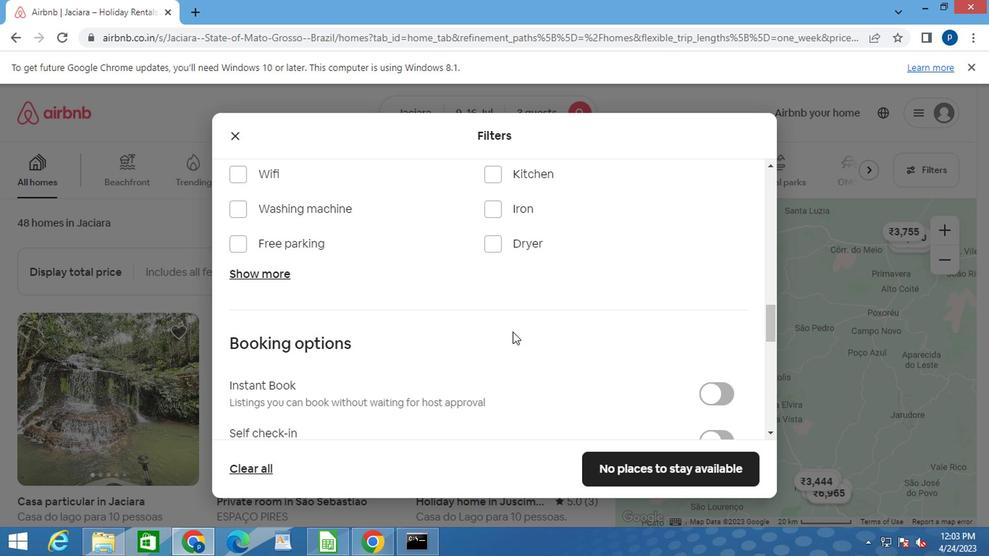 
Action: Mouse scrolled (507, 322) with delta (0, 0)
Screenshot: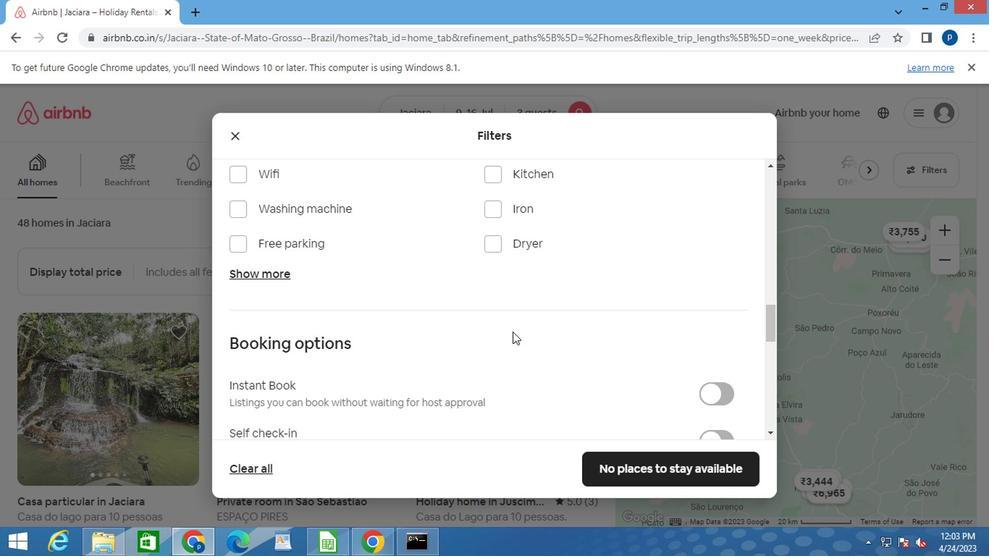
Action: Mouse scrolled (507, 322) with delta (0, 0)
Screenshot: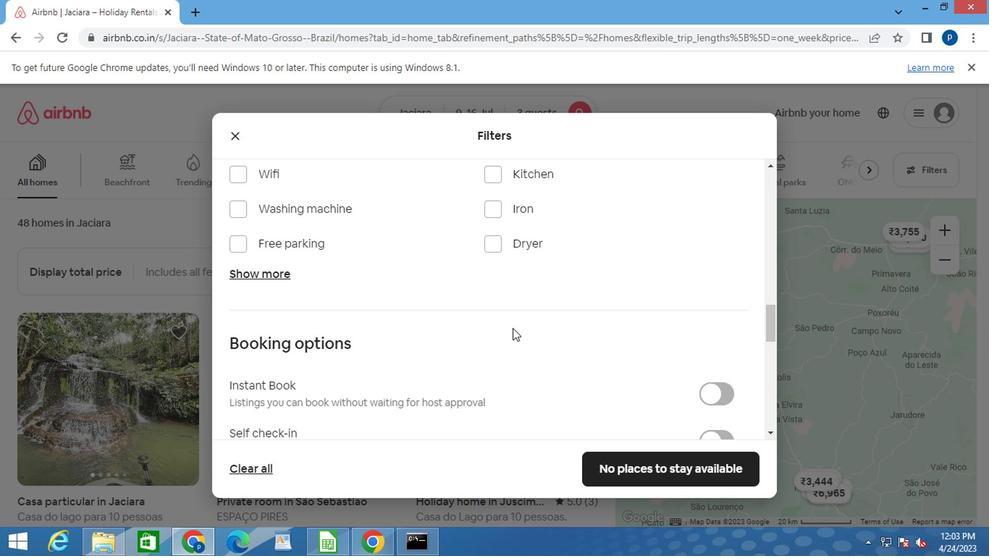 
Action: Mouse moved to (507, 322)
Screenshot: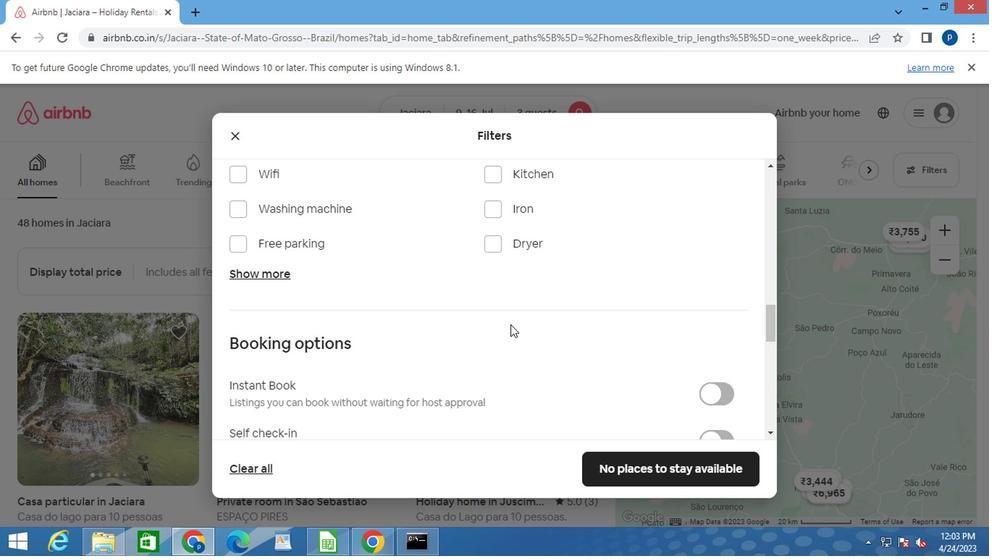 
Action: Mouse scrolled (507, 322) with delta (0, 0)
Screenshot: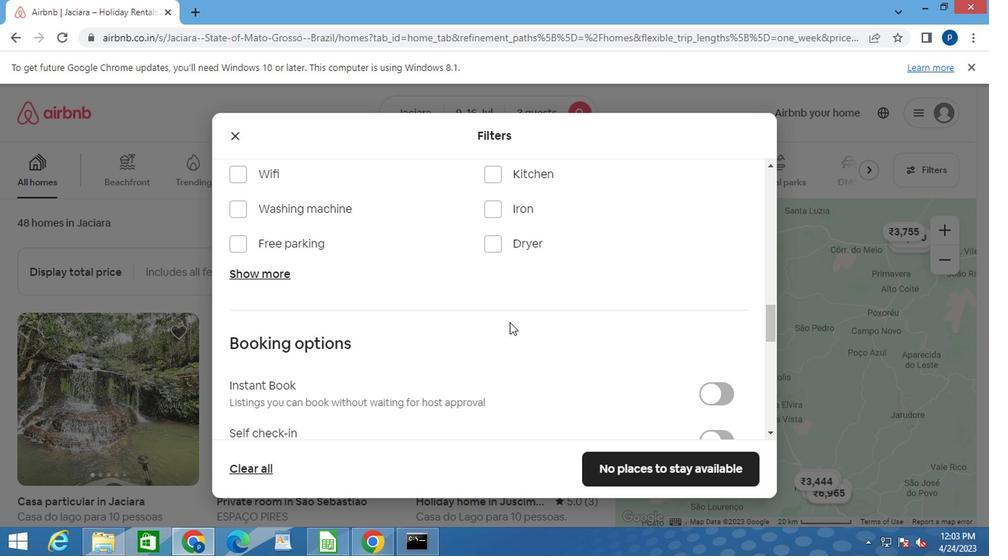 
Action: Mouse scrolled (507, 322) with delta (0, 0)
Screenshot: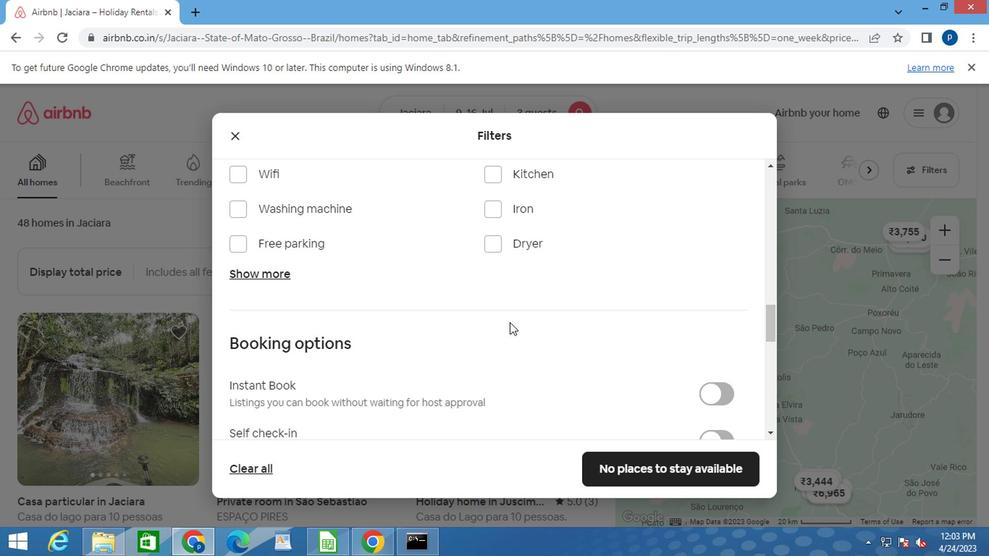 
Action: Mouse moved to (676, 186)
Screenshot: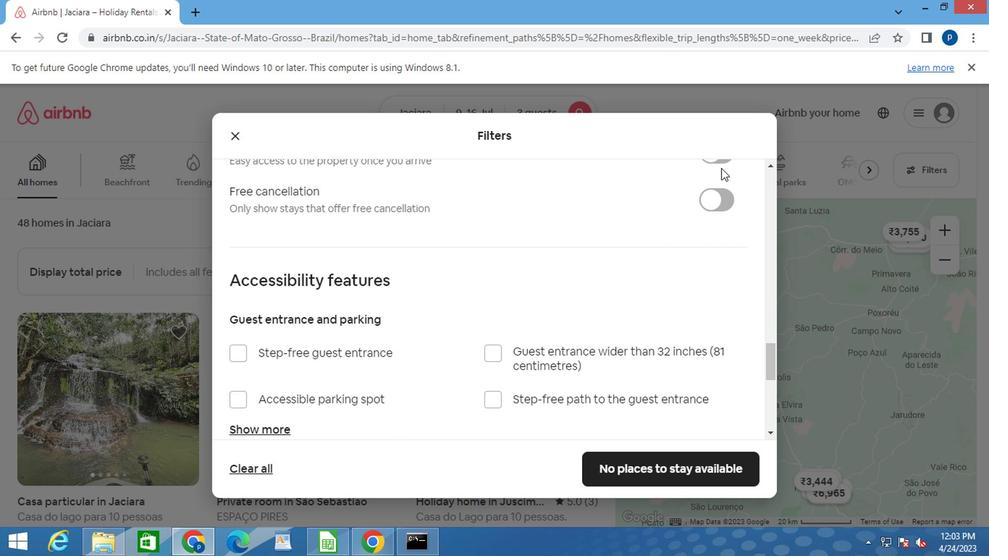 
Action: Mouse scrolled (676, 187) with delta (0, 1)
Screenshot: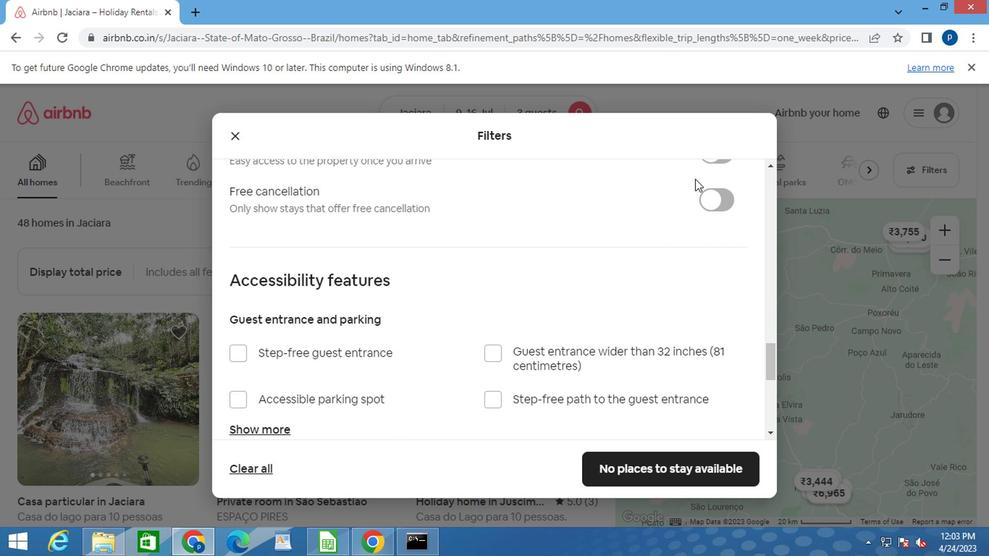 
Action: Mouse moved to (719, 222)
Screenshot: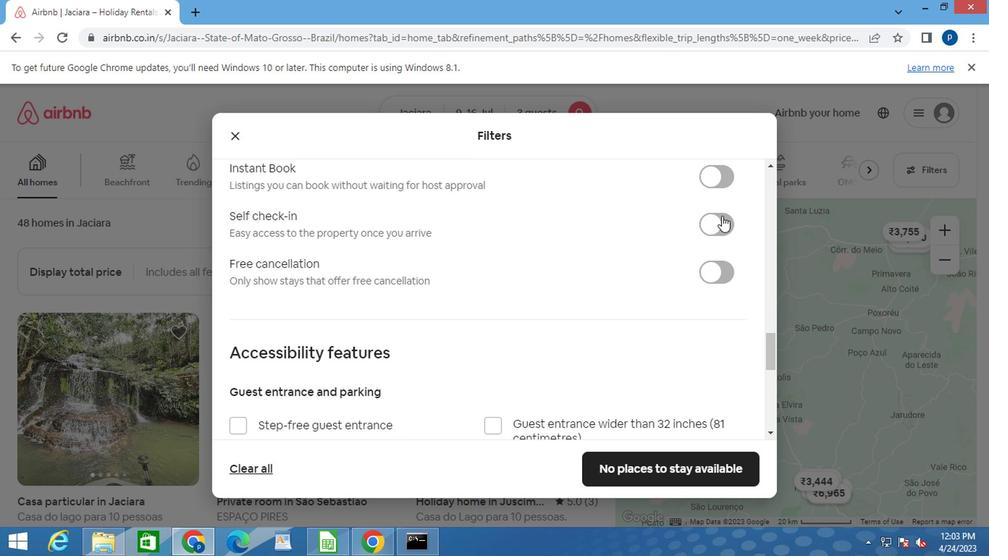 
Action: Mouse pressed left at (719, 222)
Screenshot: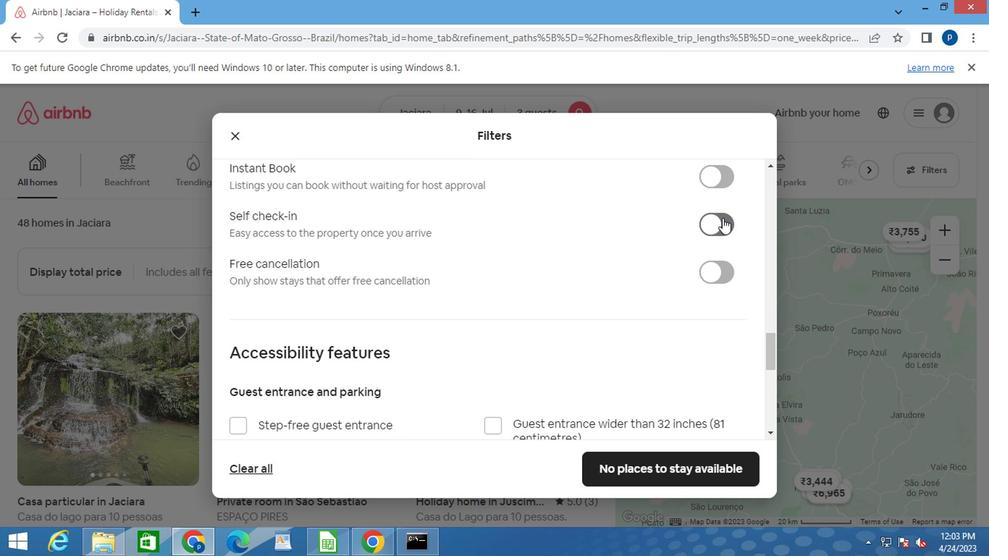 
Action: Mouse moved to (611, 244)
Screenshot: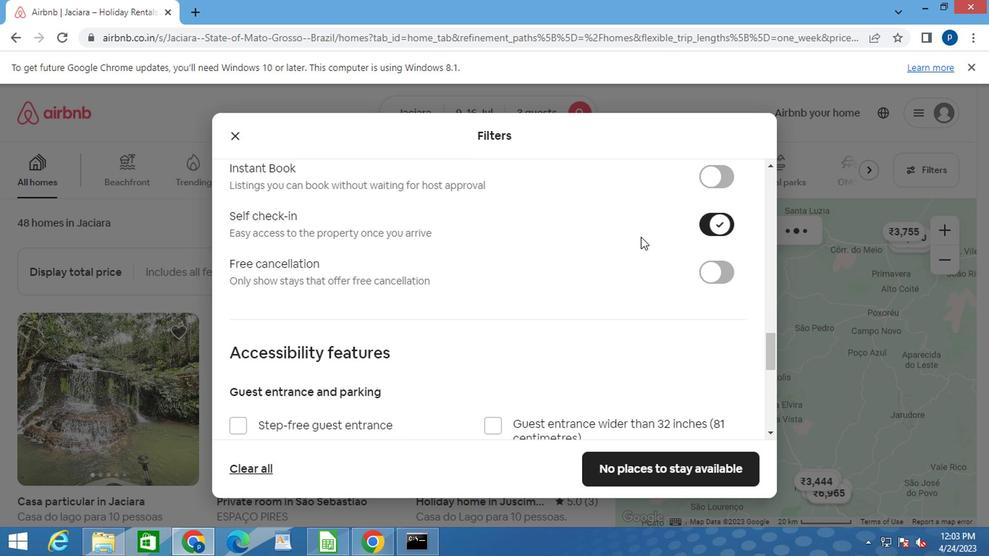 
Action: Mouse scrolled (611, 244) with delta (0, 0)
Screenshot: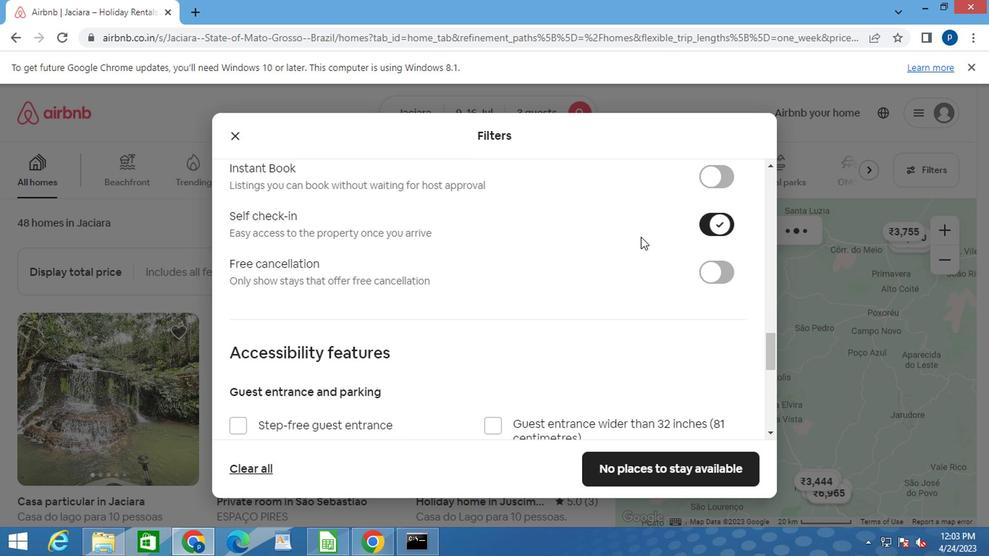 
Action: Mouse moved to (603, 246)
Screenshot: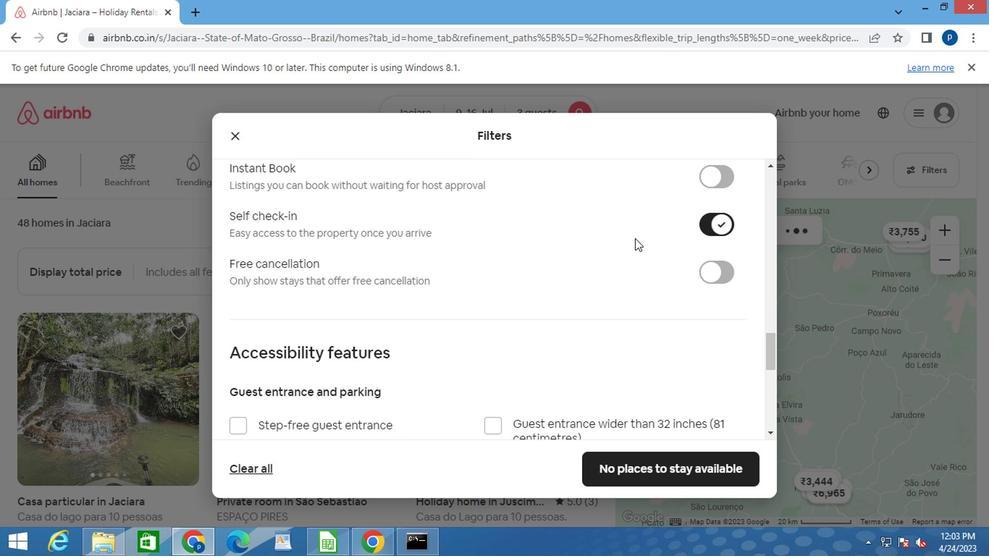 
Action: Mouse scrolled (603, 246) with delta (0, 0)
Screenshot: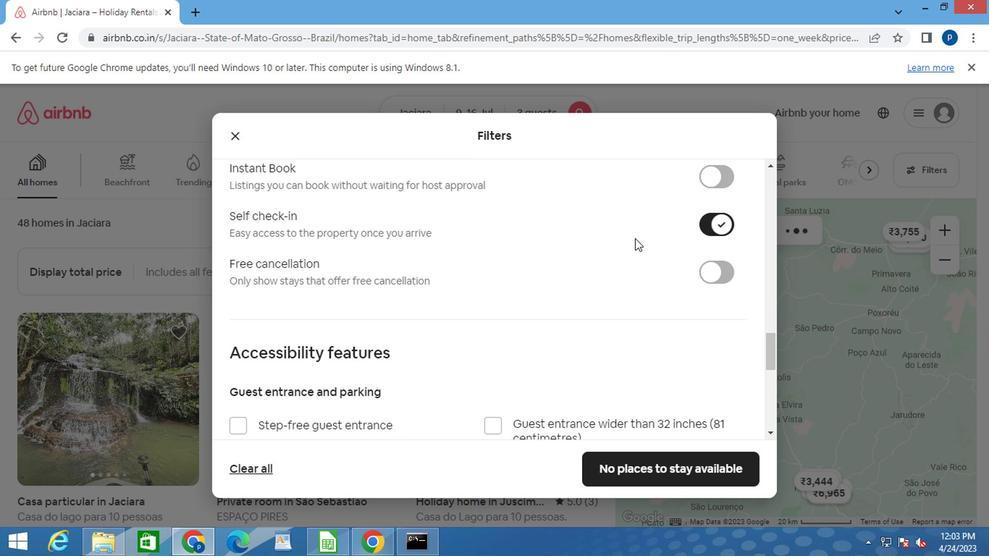 
Action: Mouse moved to (603, 247)
Screenshot: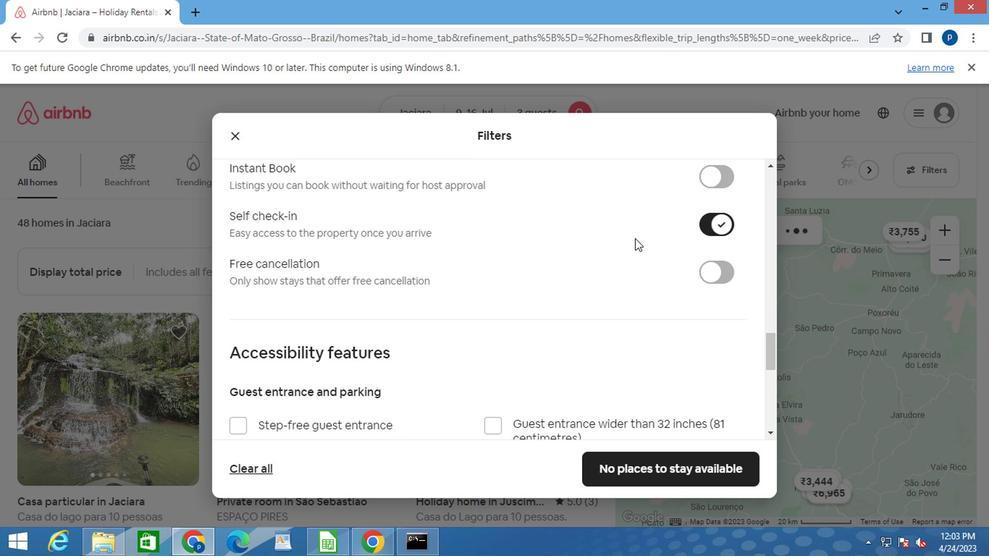 
Action: Mouse scrolled (603, 246) with delta (0, -1)
Screenshot: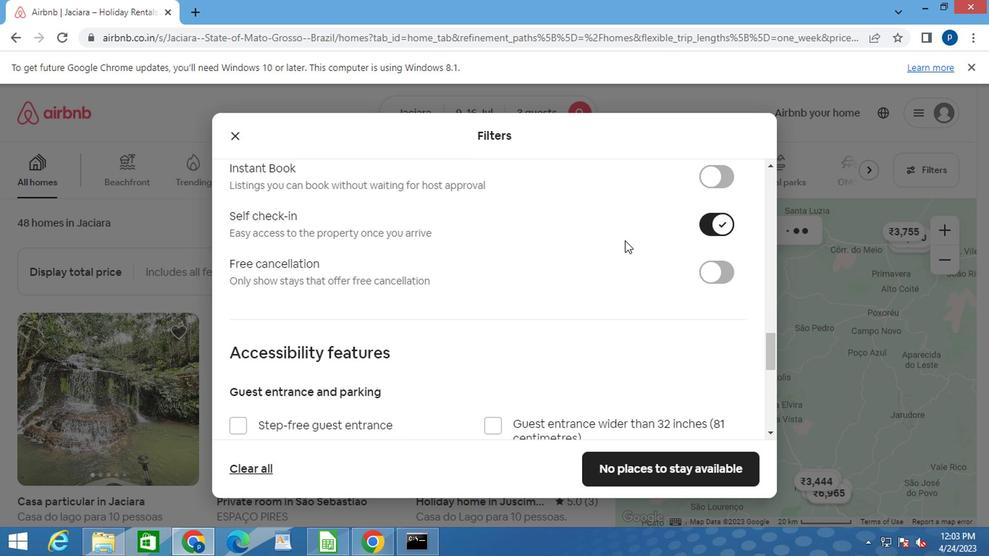
Action: Mouse moved to (601, 248)
Screenshot: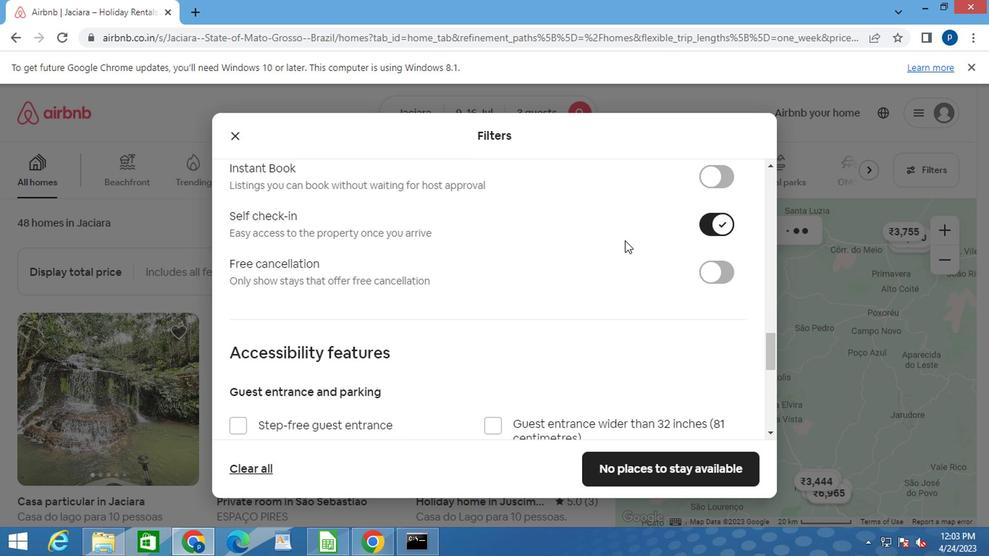 
Action: Mouse scrolled (601, 247) with delta (0, 0)
Screenshot: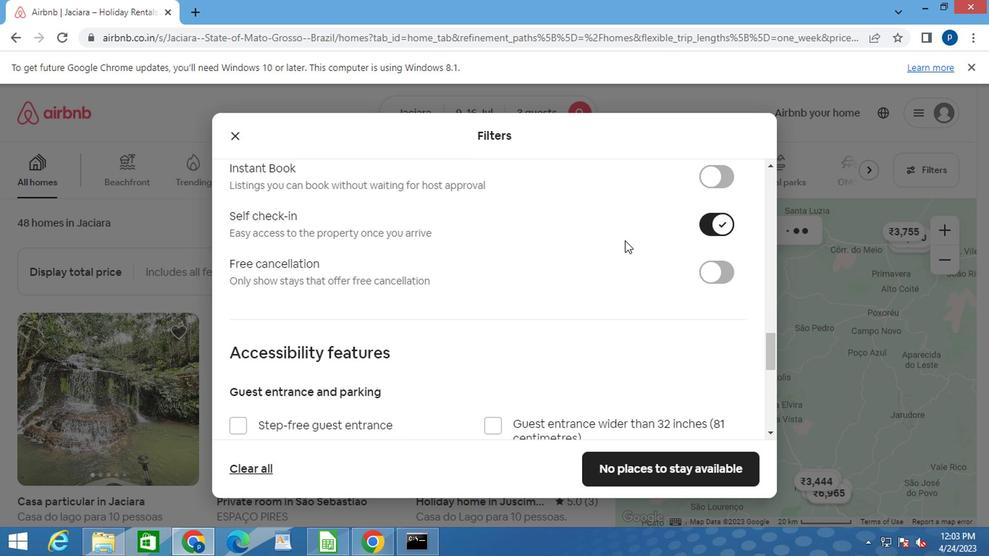 
Action: Mouse moved to (599, 248)
Screenshot: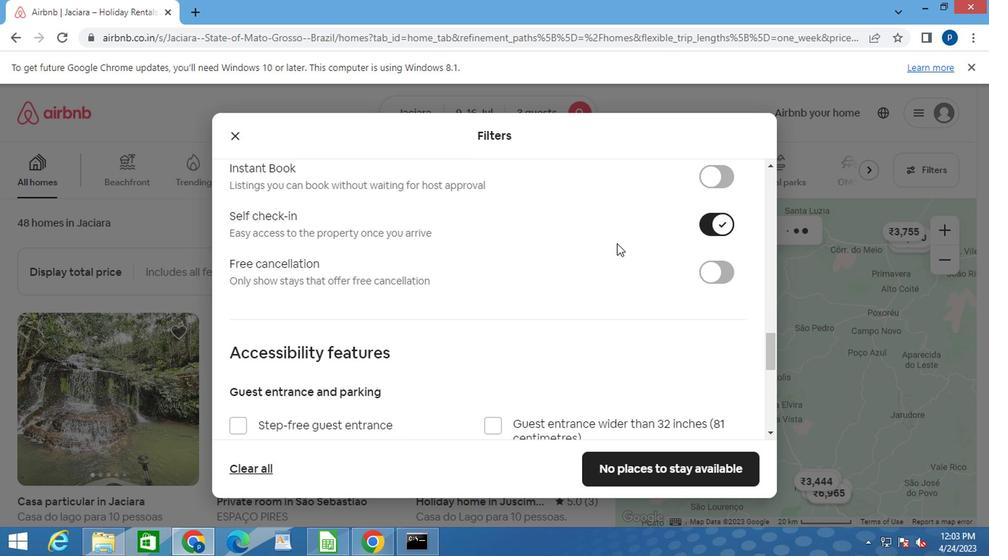 
Action: Mouse scrolled (599, 247) with delta (0, 0)
Screenshot: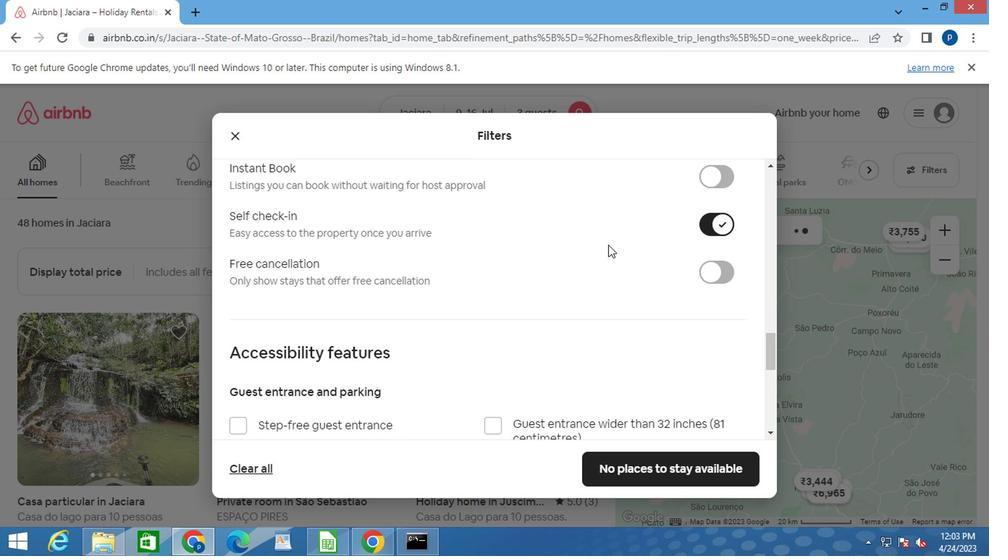 
Action: Mouse moved to (594, 249)
Screenshot: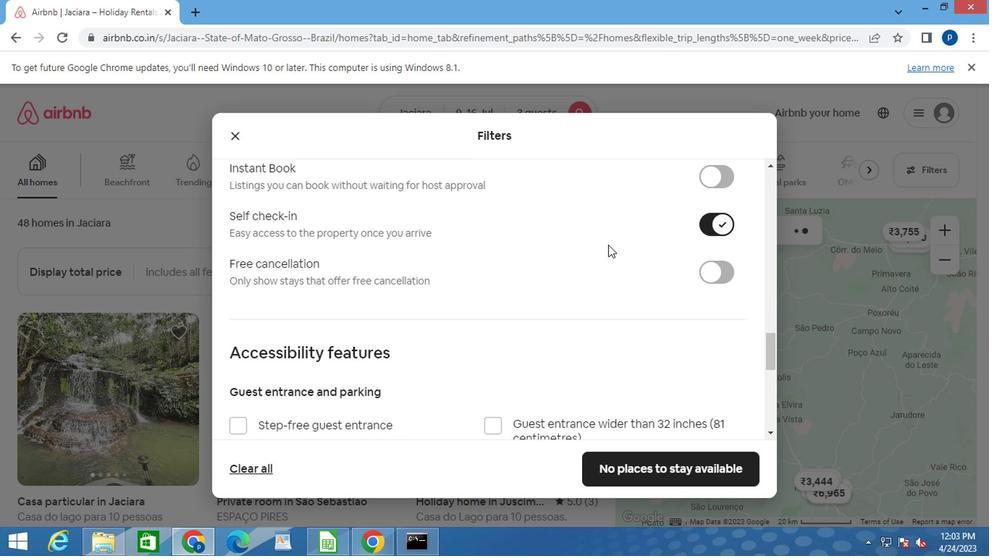 
Action: Mouse scrolled (594, 248) with delta (0, -1)
Screenshot: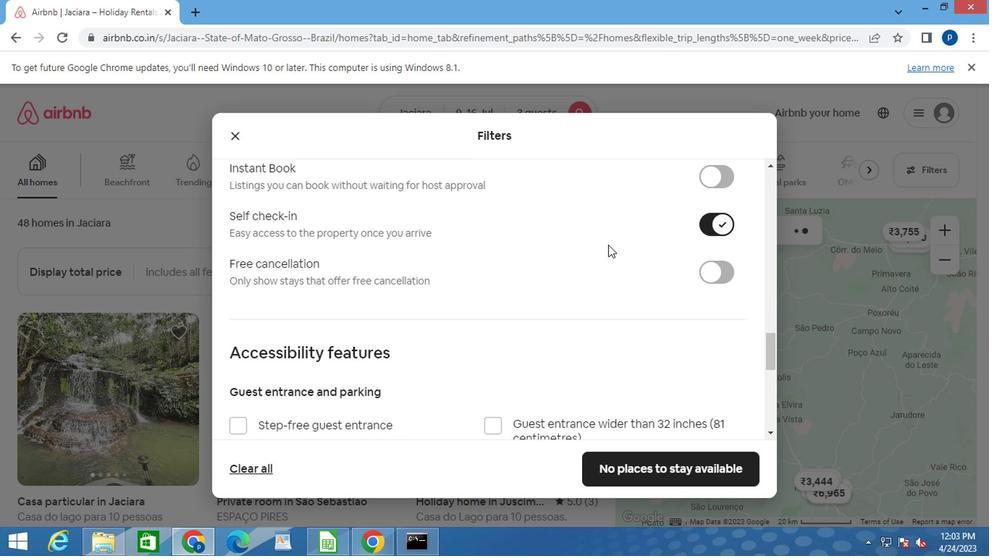 
Action: Mouse moved to (589, 257)
Screenshot: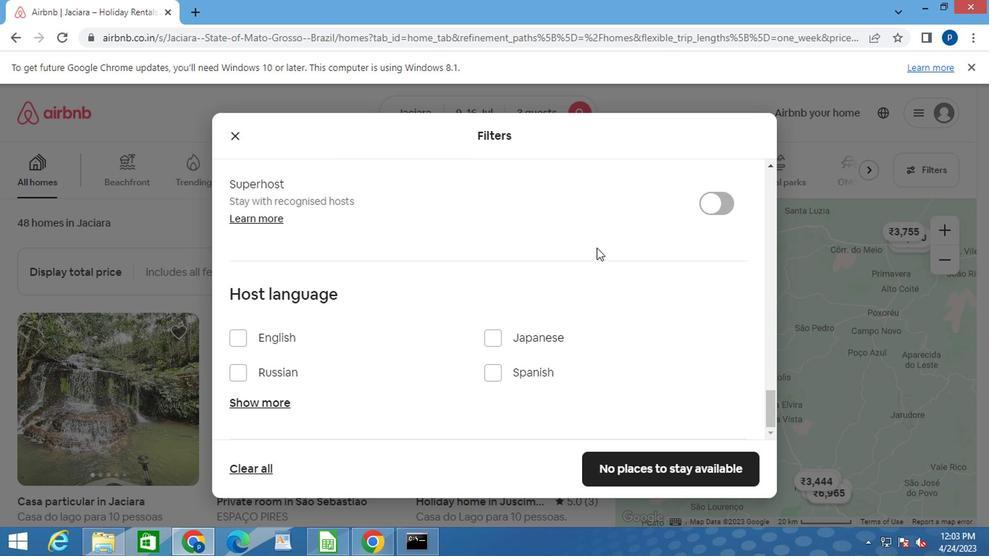 
Action: Mouse scrolled (589, 257) with delta (0, 0)
Screenshot: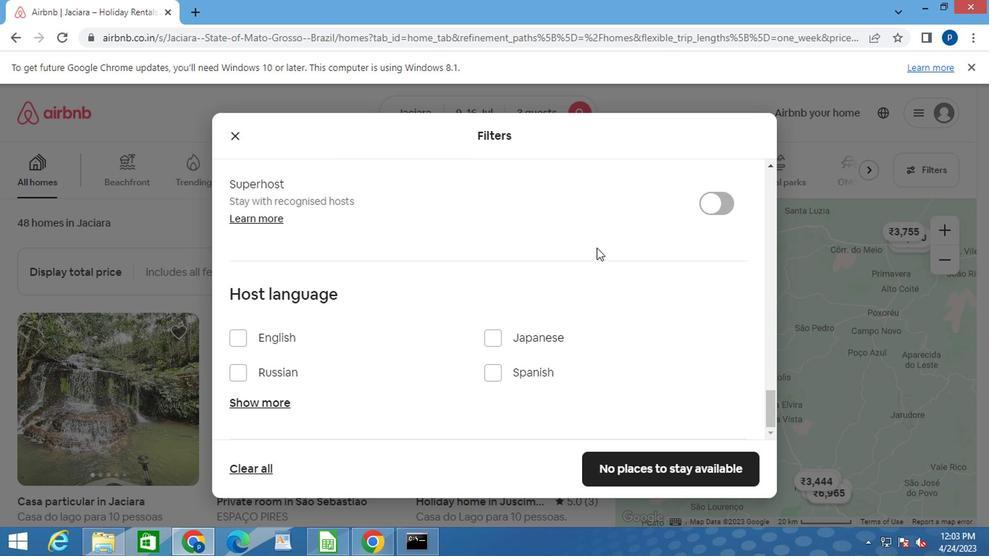 
Action: Mouse moved to (491, 374)
Screenshot: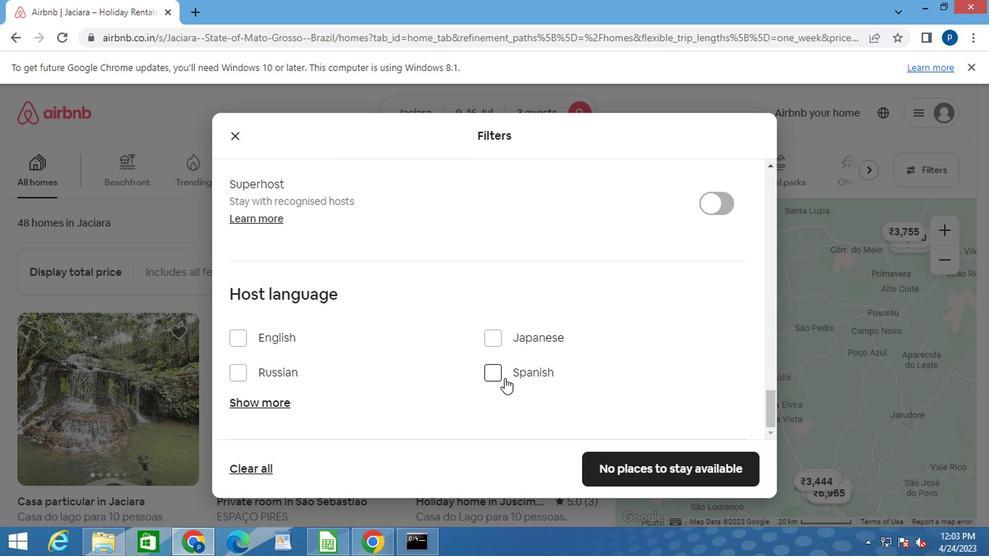 
Action: Mouse pressed left at (491, 374)
Screenshot: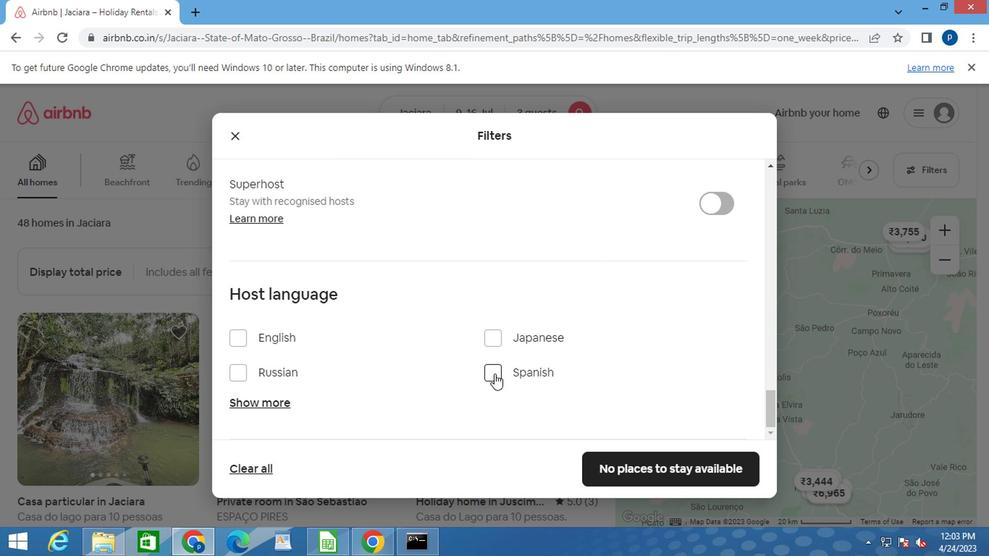 
Action: Mouse moved to (621, 462)
Screenshot: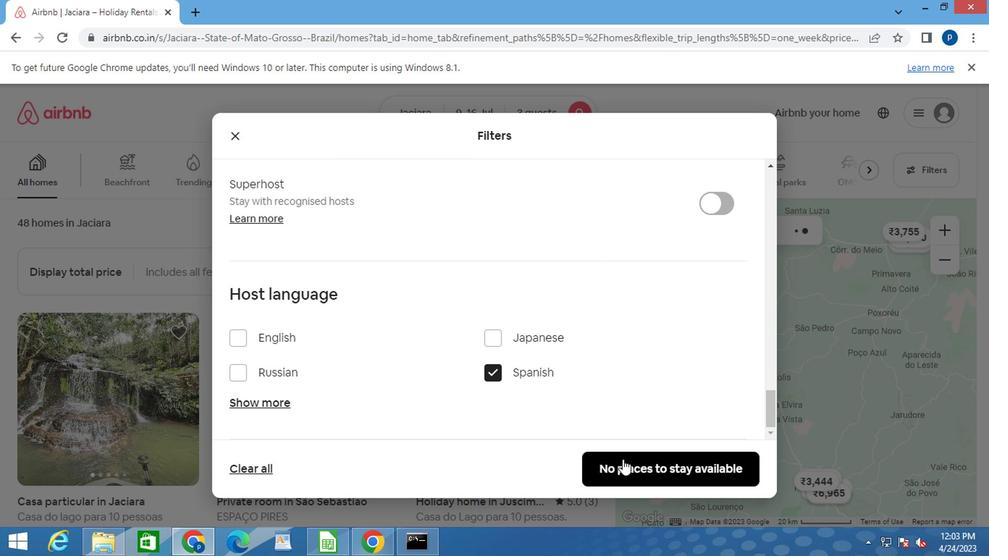 
Action: Mouse pressed left at (621, 462)
Screenshot: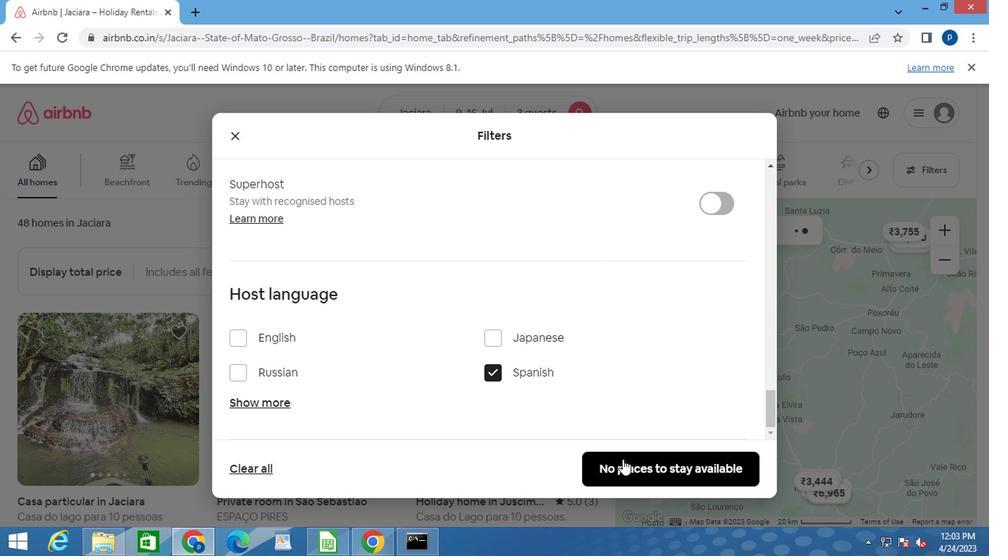 
